 Task: Search one way flight ticket for 2 adults, 4 children and 1 infant on lap in business from Fresno: Fresno Yosemite International Airport to Rockford: Chicago Rockford International Airport(was Northwest Chicagoland Regional Airport At Rockford) on 5-1-2023. Choice of flights is Emirates. Number of bags: 2 carry on bags and 7 checked bags. Price is upto 83000. Outbound departure time preference is 9:15.
Action: Mouse moved to (200, 166)
Screenshot: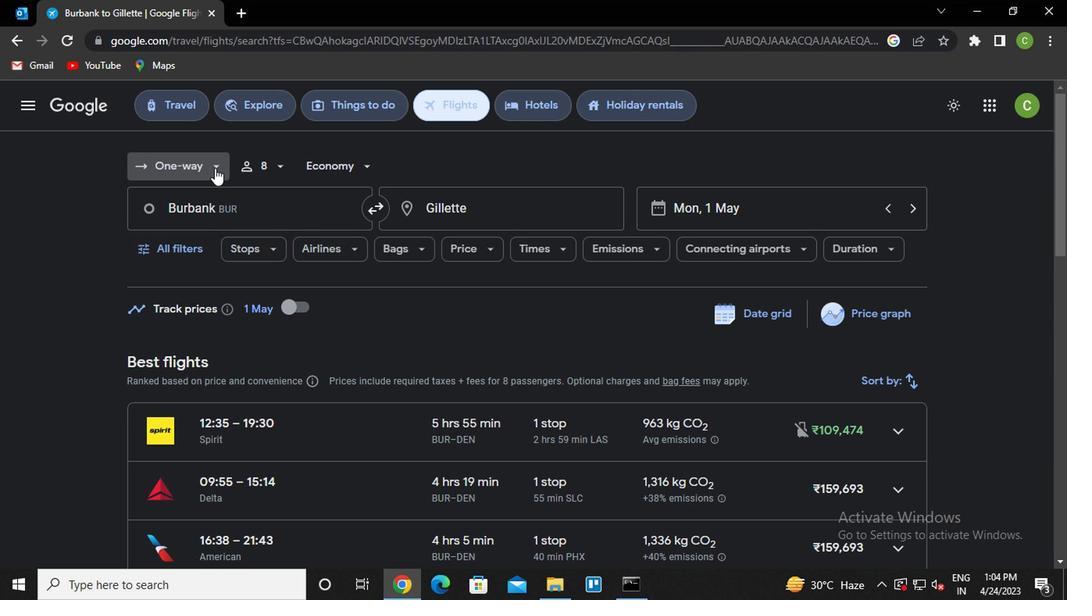 
Action: Mouse pressed left at (200, 166)
Screenshot: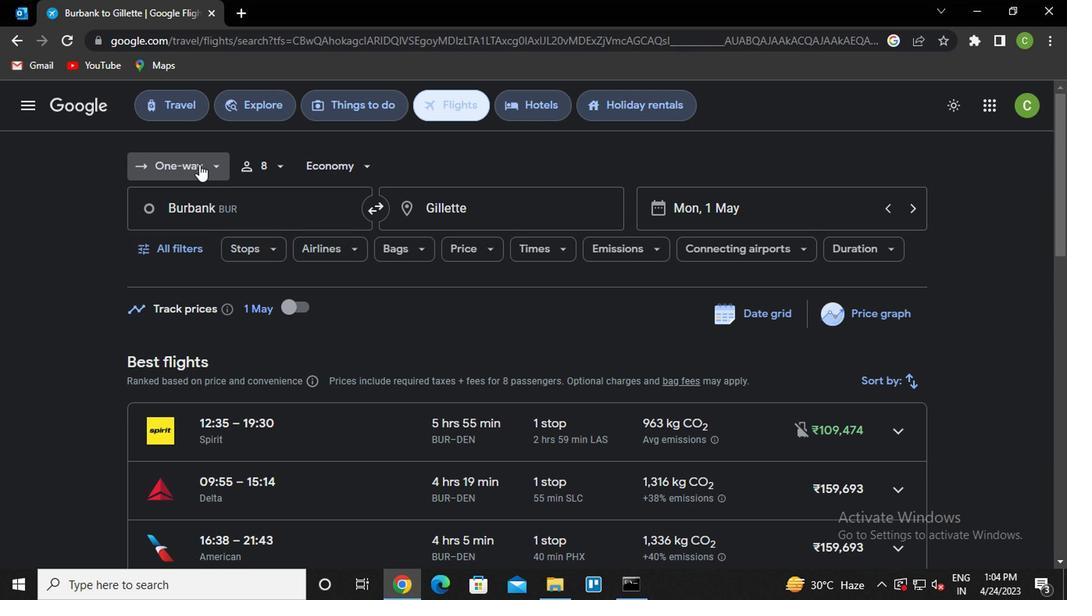 
Action: Mouse moved to (211, 231)
Screenshot: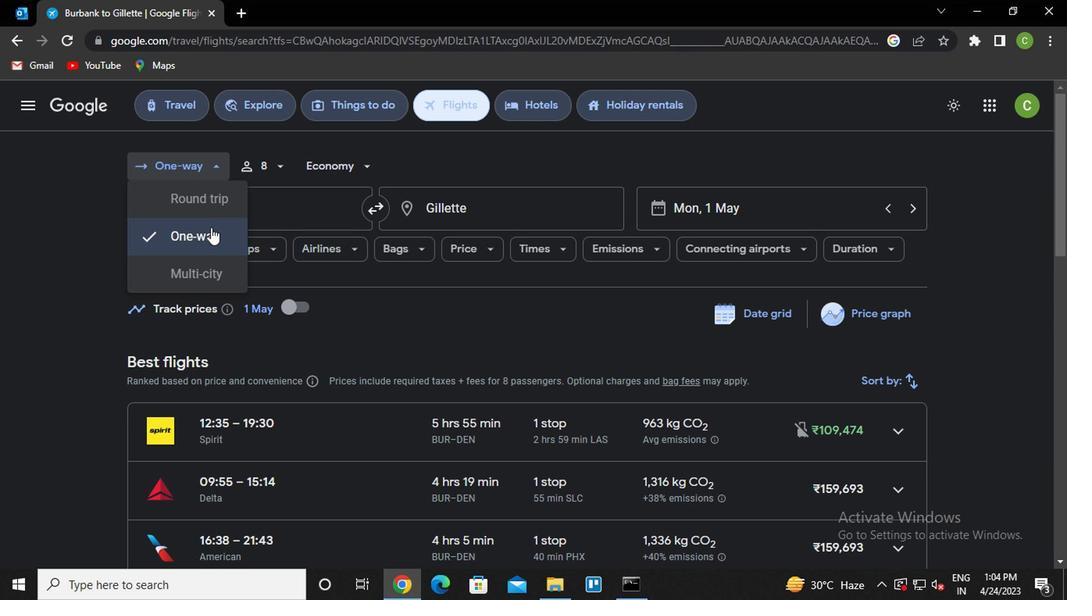 
Action: Mouse pressed left at (211, 231)
Screenshot: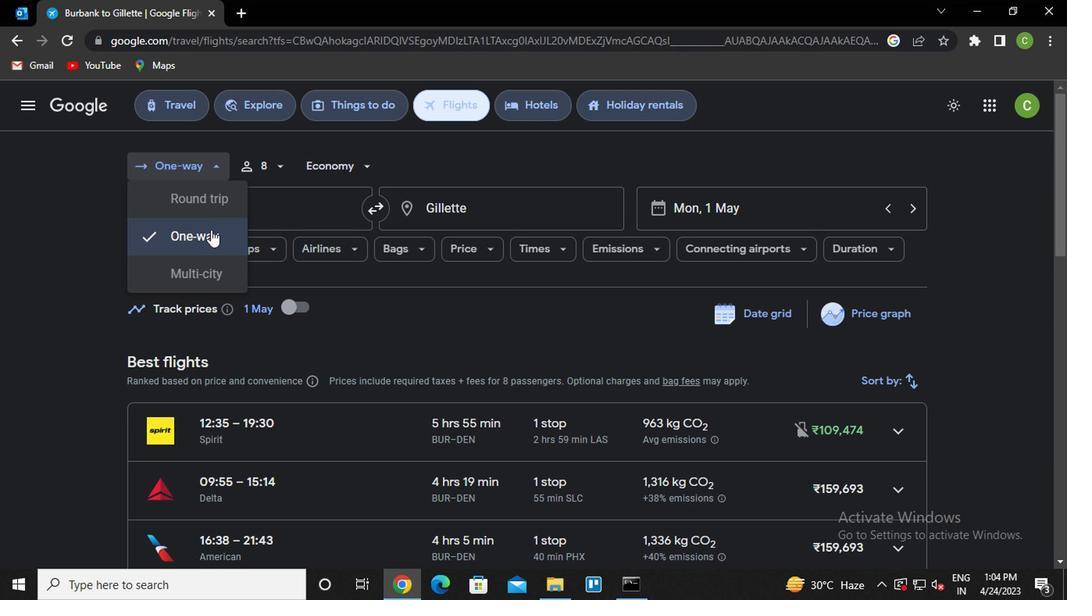 
Action: Mouse moved to (260, 178)
Screenshot: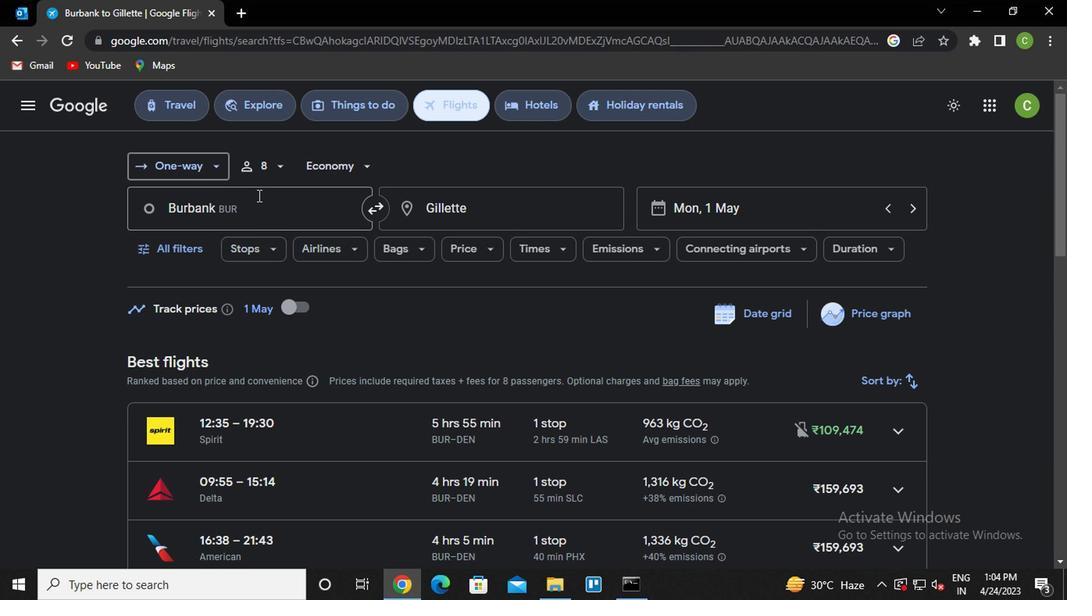 
Action: Mouse pressed left at (260, 178)
Screenshot: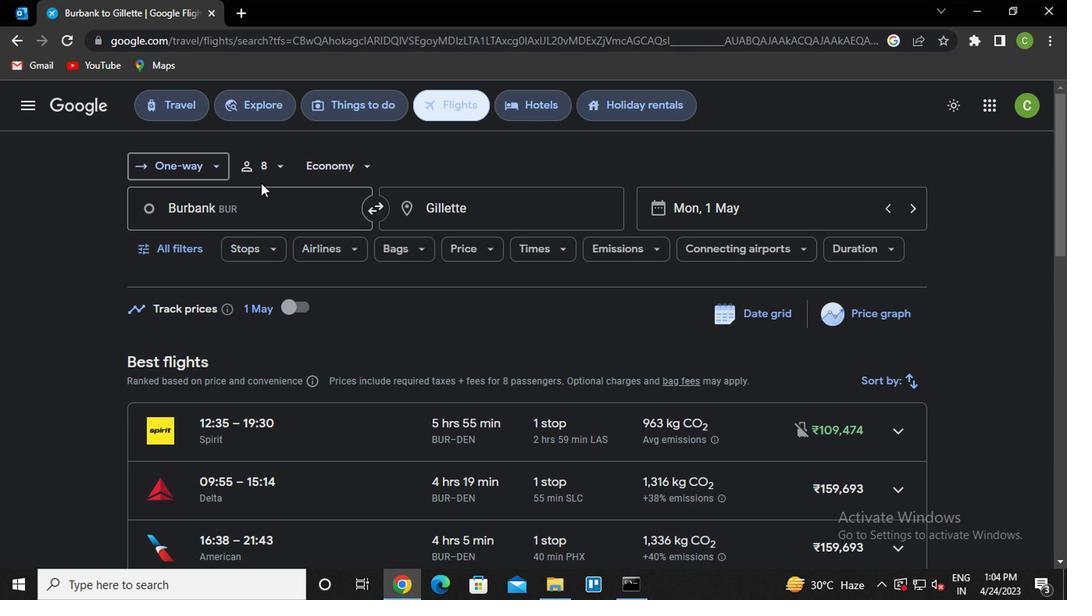 
Action: Mouse moved to (390, 213)
Screenshot: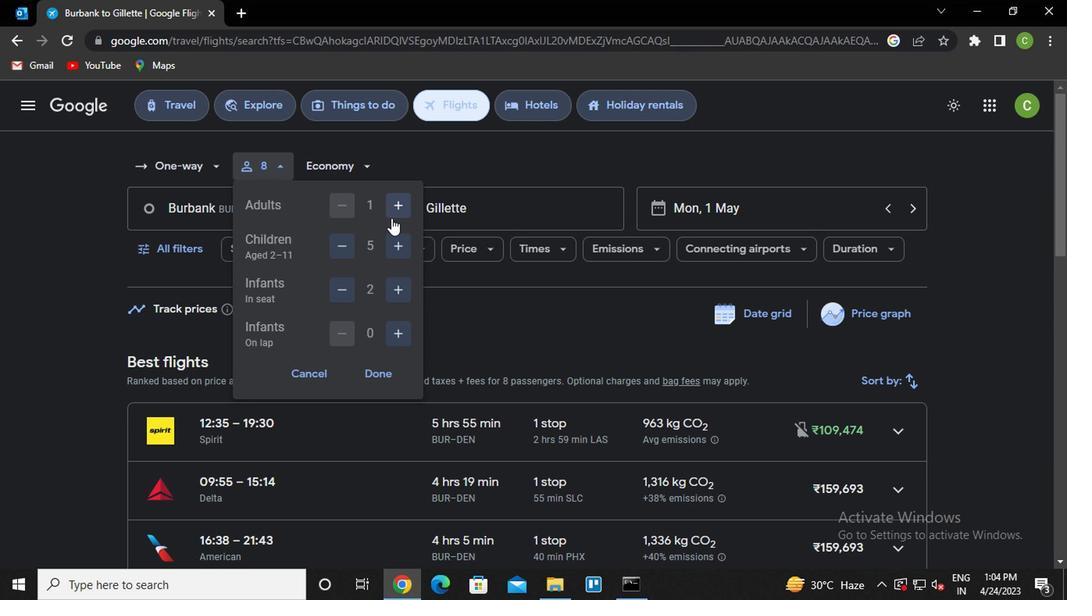 
Action: Mouse pressed left at (390, 213)
Screenshot: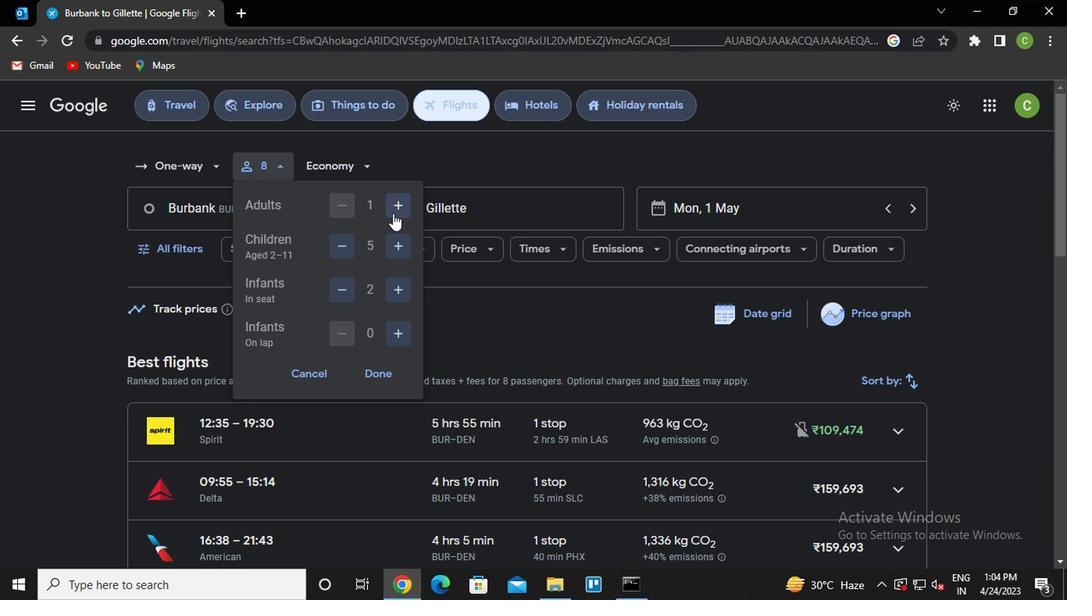 
Action: Mouse moved to (335, 245)
Screenshot: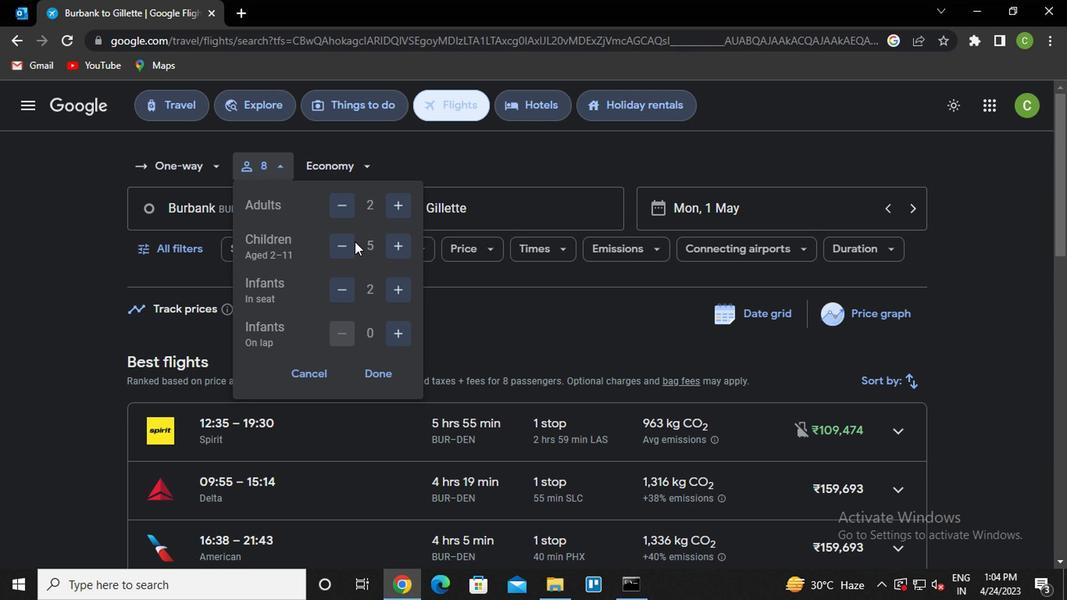 
Action: Mouse pressed left at (335, 245)
Screenshot: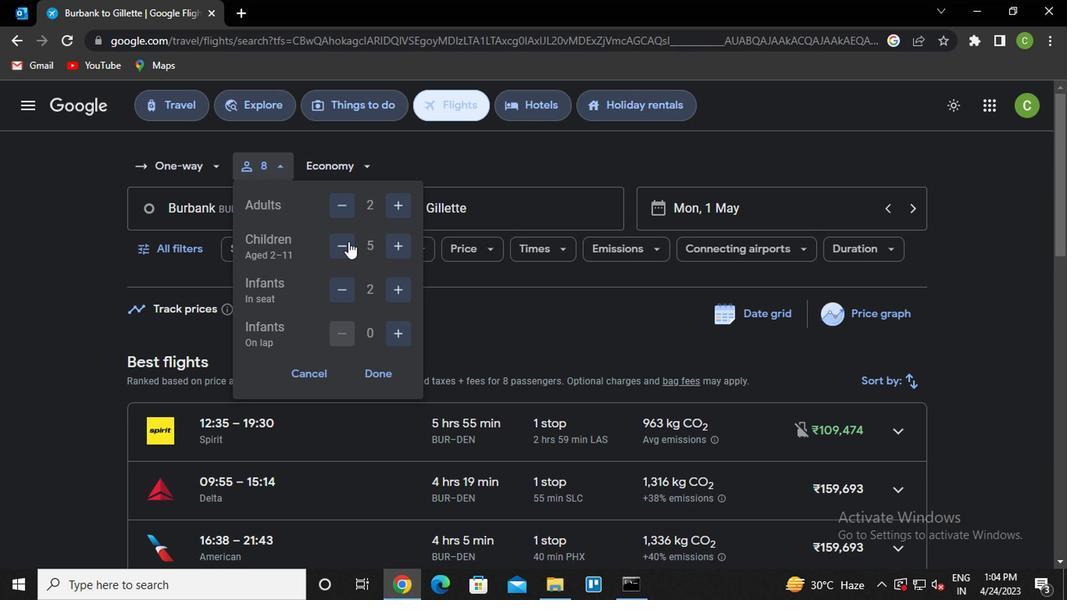 
Action: Mouse moved to (338, 283)
Screenshot: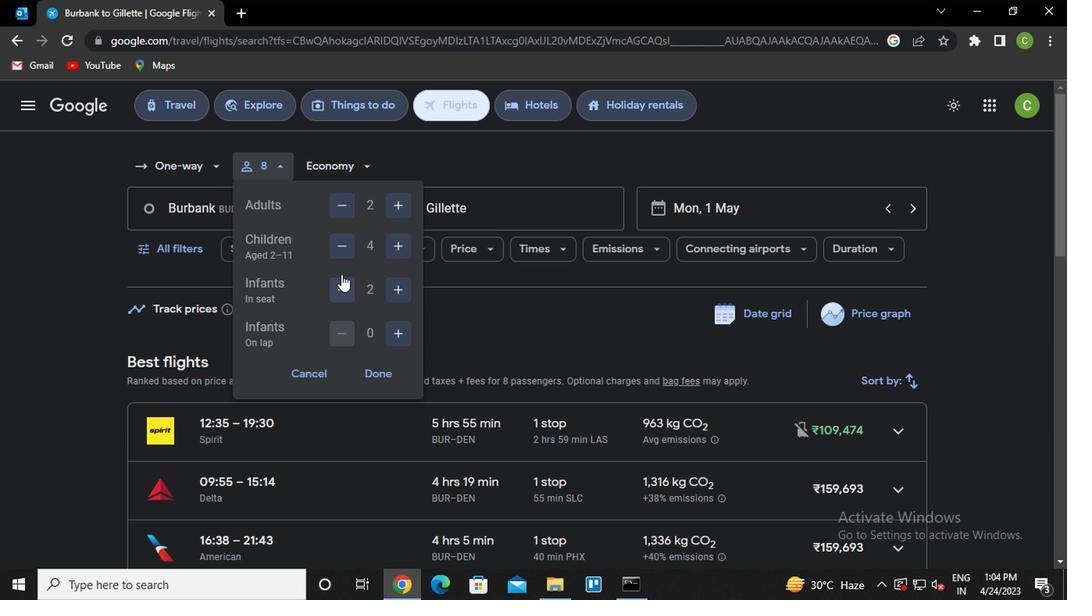 
Action: Mouse pressed left at (338, 283)
Screenshot: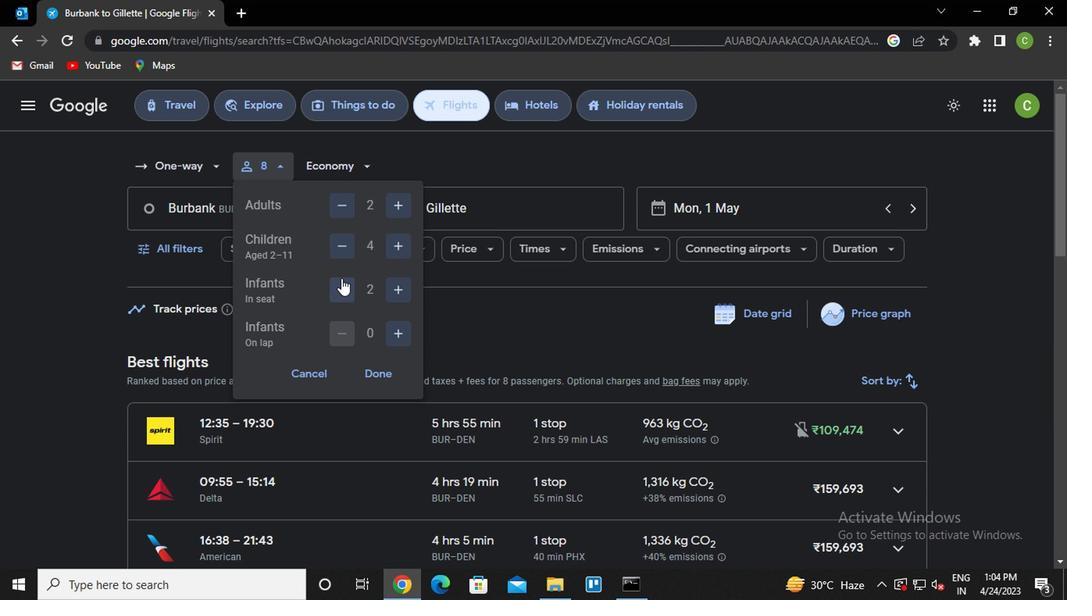 
Action: Mouse moved to (369, 369)
Screenshot: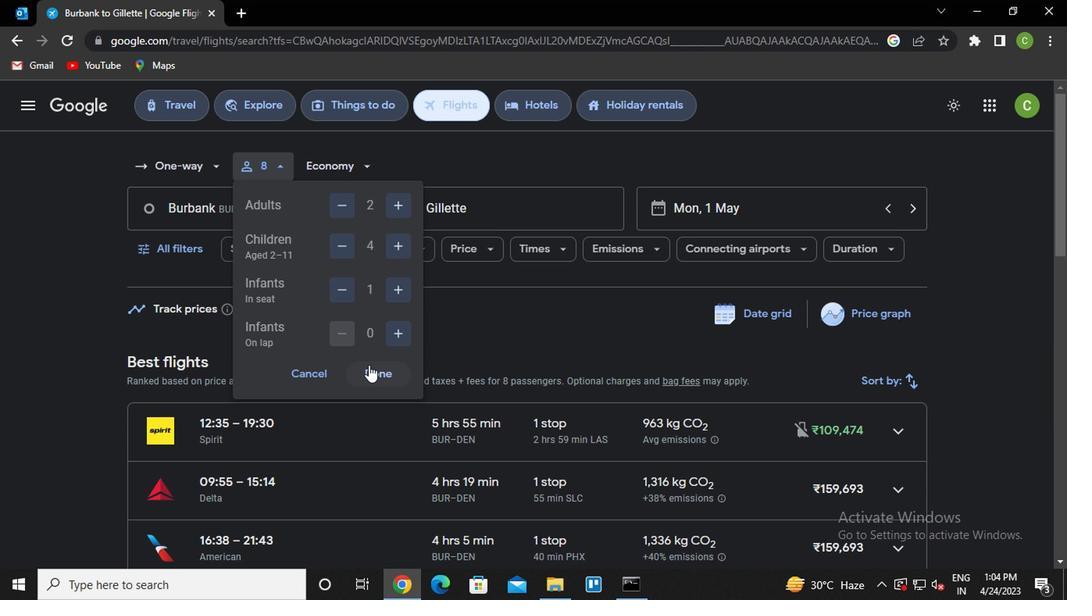 
Action: Mouse pressed left at (369, 369)
Screenshot: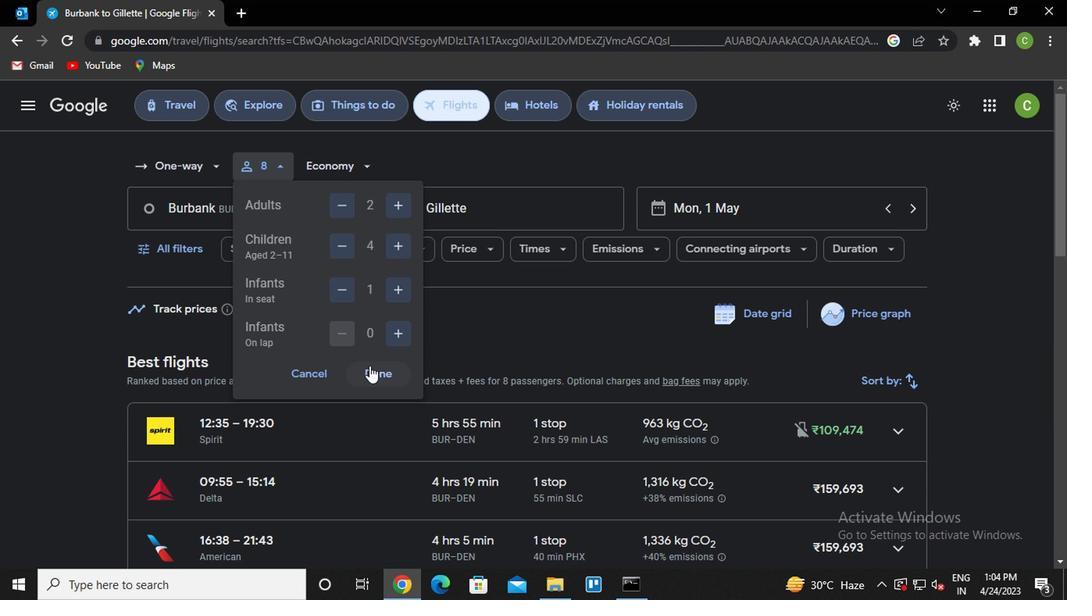 
Action: Mouse moved to (328, 168)
Screenshot: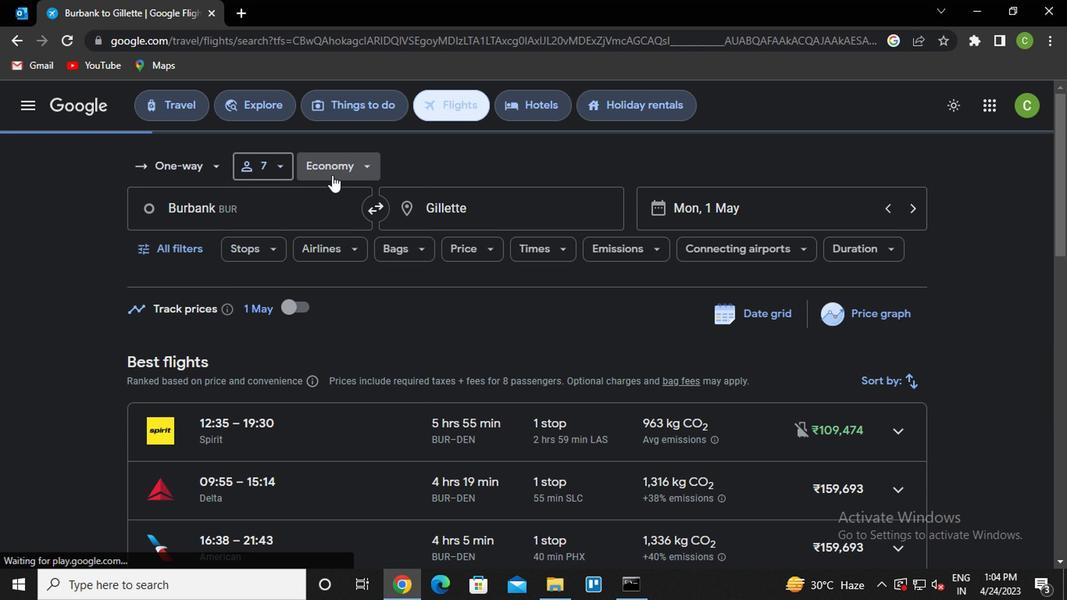 
Action: Mouse pressed left at (328, 168)
Screenshot: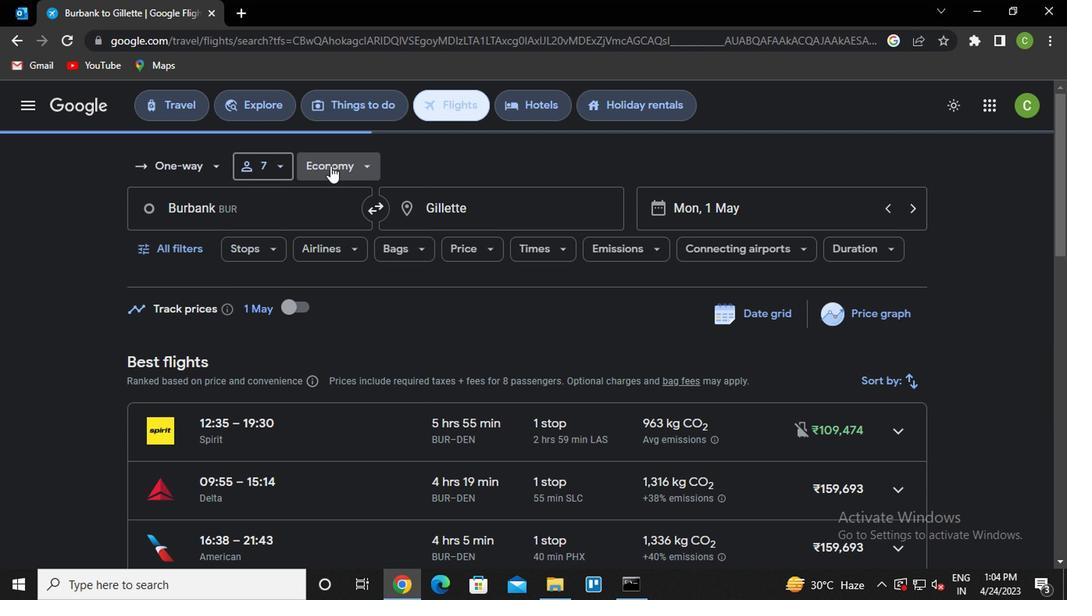 
Action: Mouse moved to (373, 261)
Screenshot: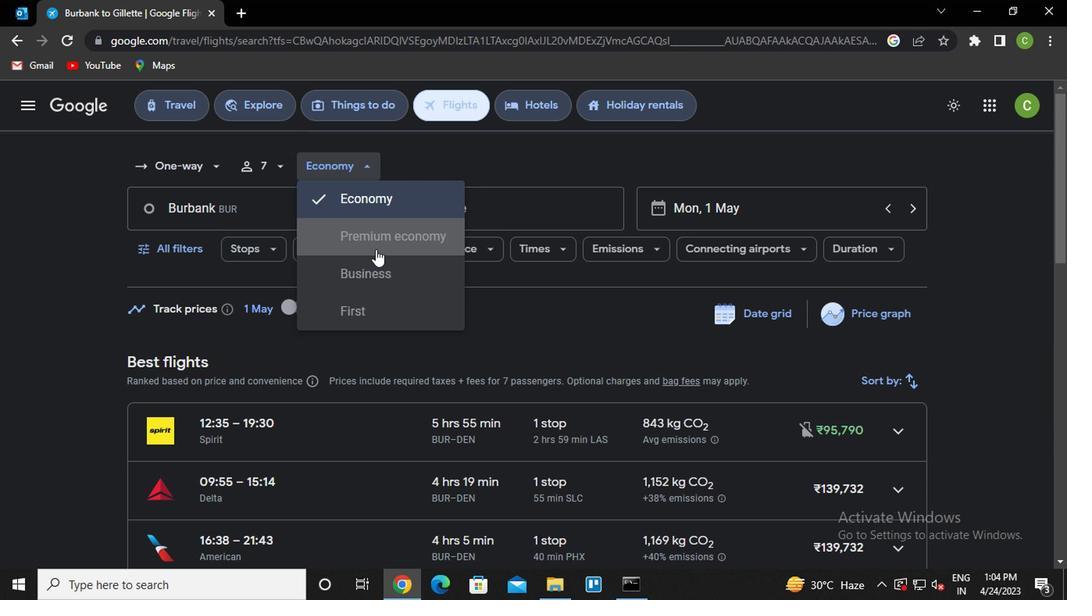 
Action: Mouse pressed left at (373, 261)
Screenshot: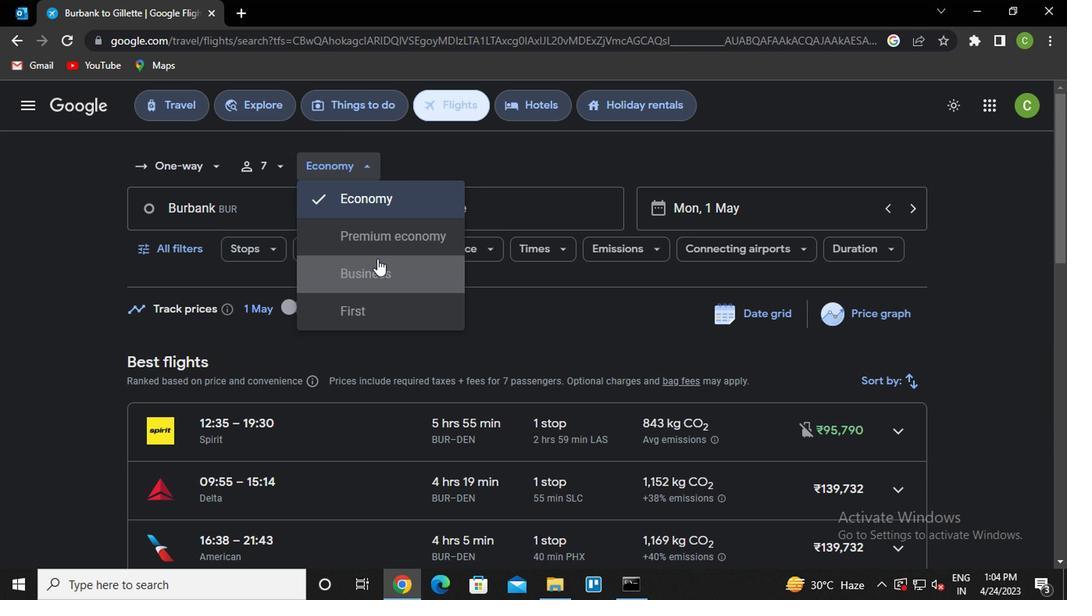 
Action: Mouse moved to (249, 214)
Screenshot: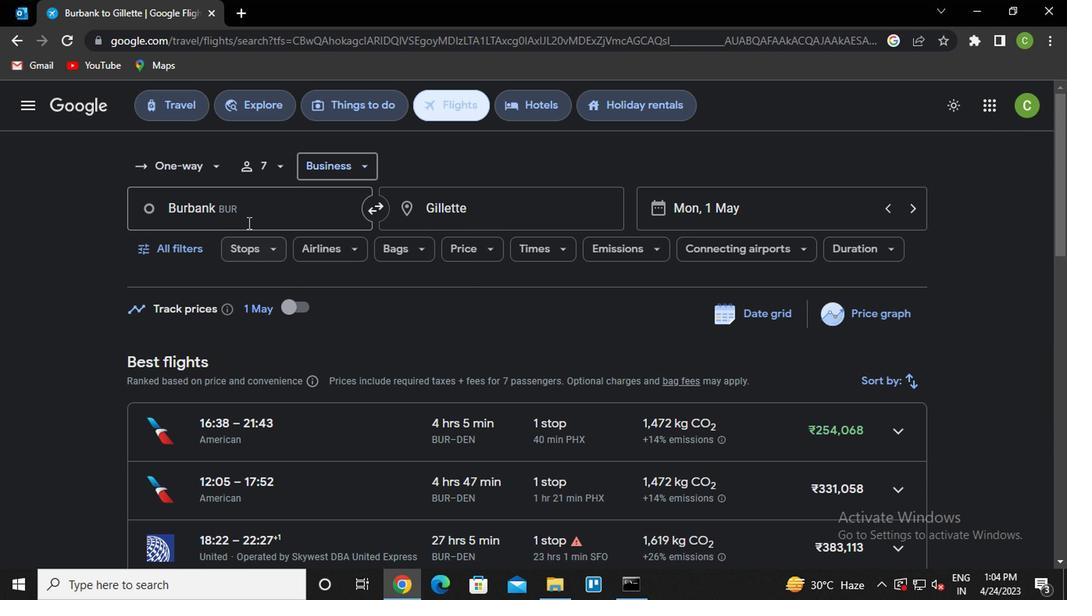 
Action: Mouse pressed left at (249, 214)
Screenshot: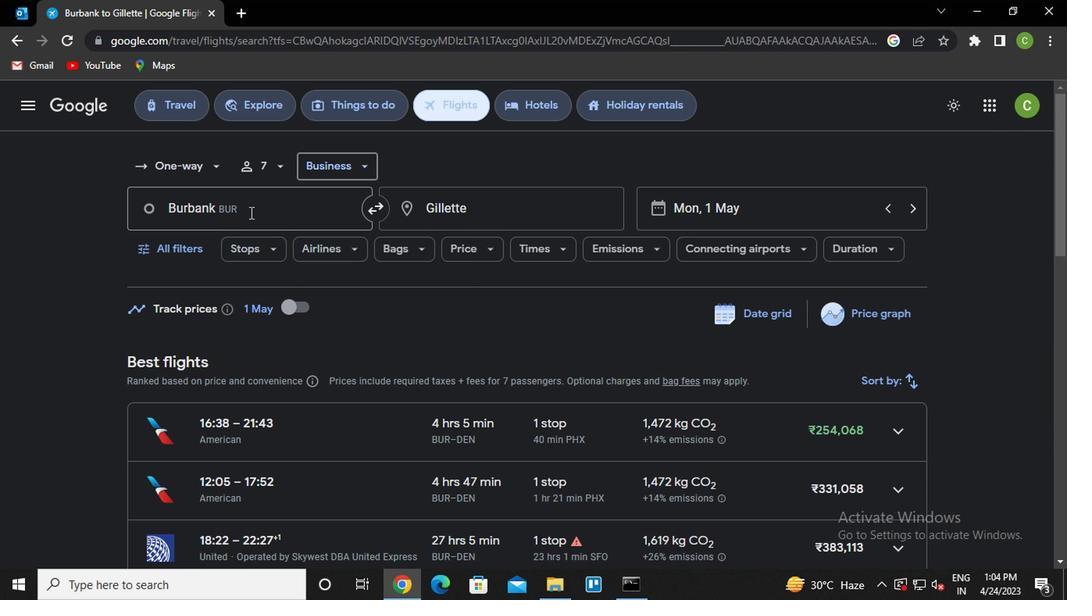 
Action: Key pressed f<Key.caps_lock>resno
Screenshot: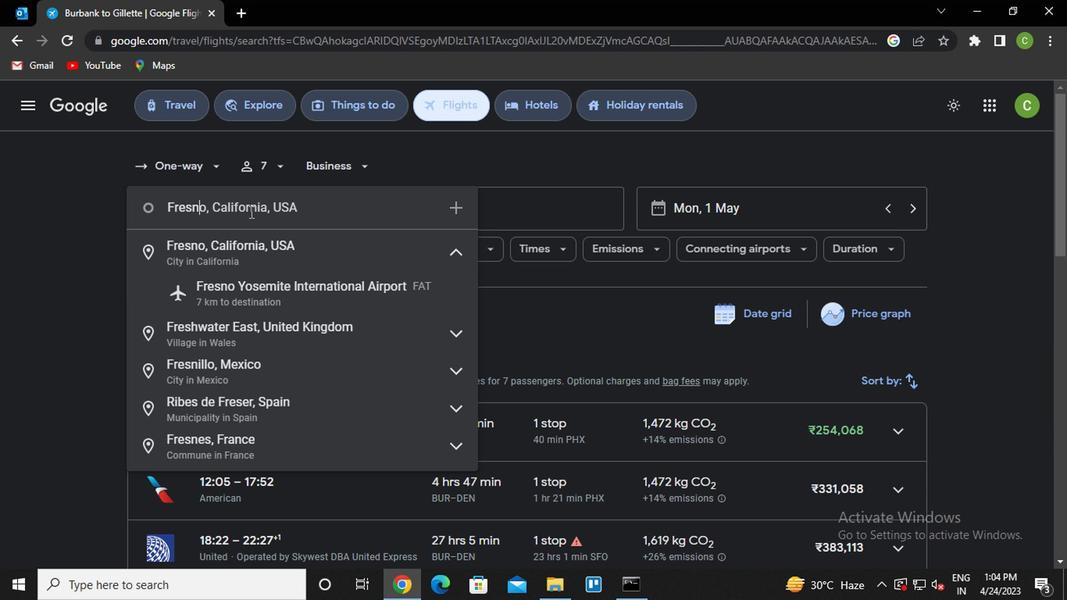 
Action: Mouse moved to (255, 302)
Screenshot: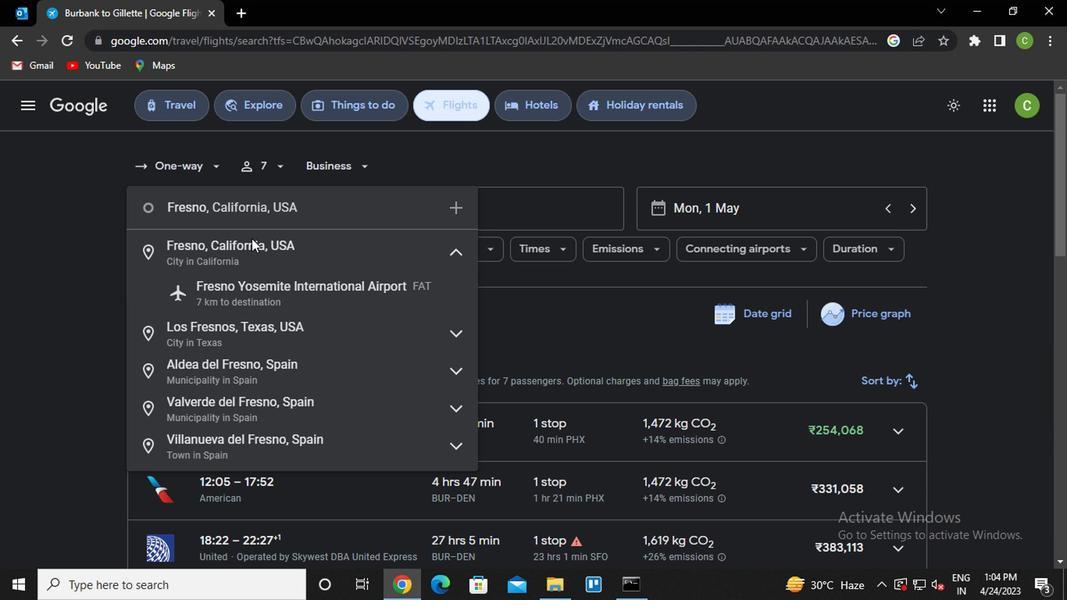
Action: Mouse pressed left at (255, 302)
Screenshot: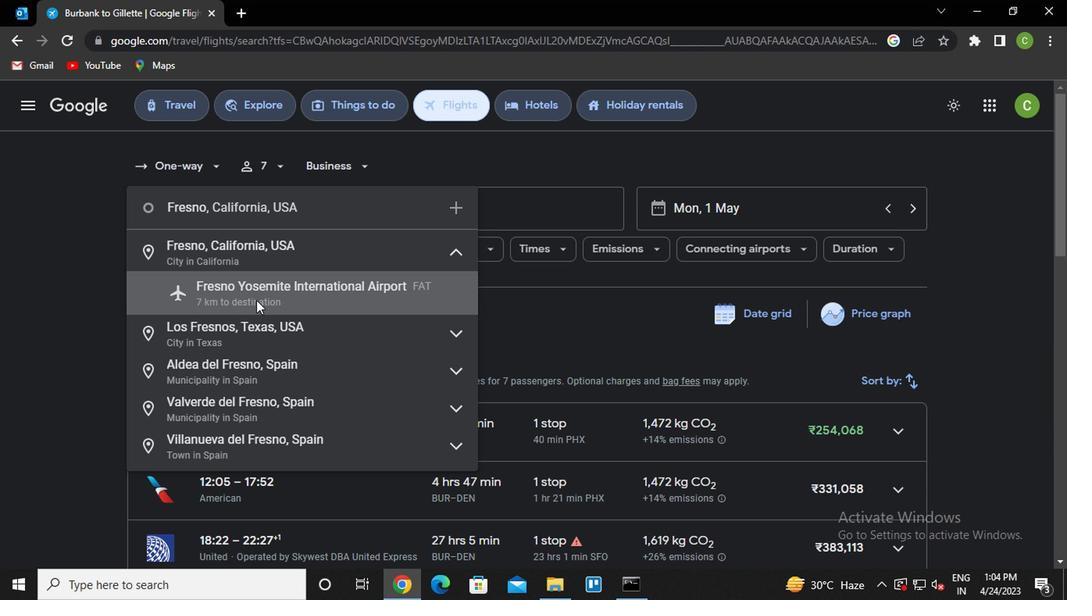 
Action: Mouse moved to (486, 200)
Screenshot: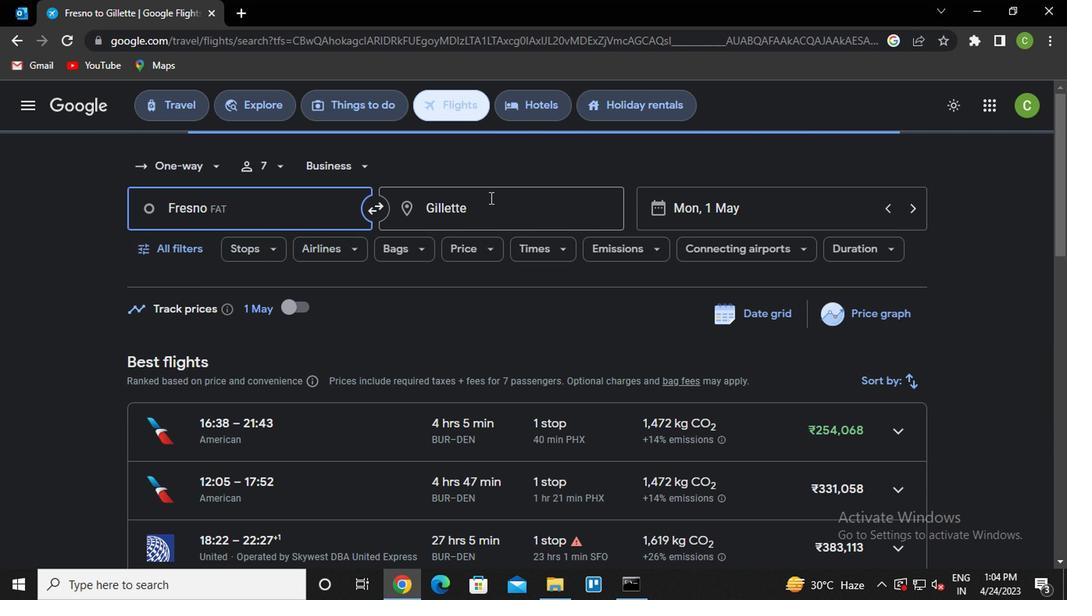 
Action: Mouse pressed left at (486, 200)
Screenshot: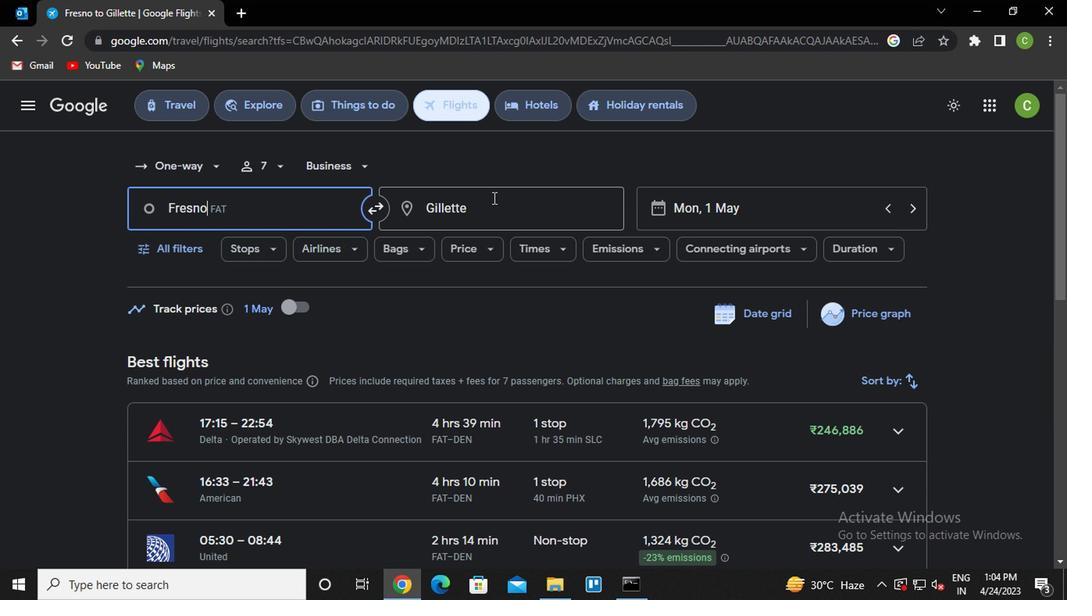 
Action: Key pressed <Key.caps_lock>r<Key.caps_lock>ockford
Screenshot: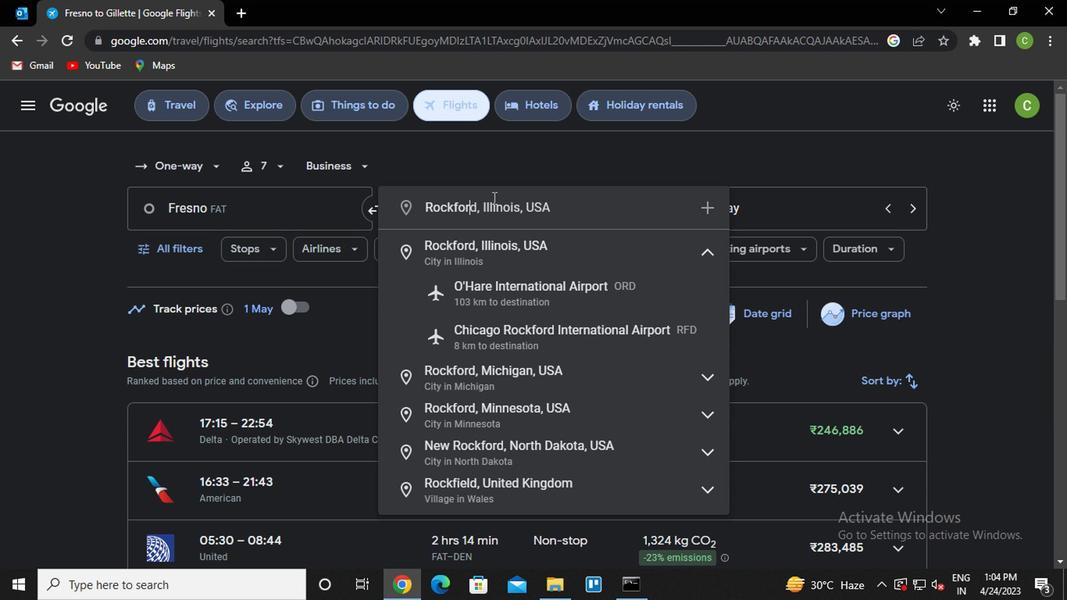 
Action: Mouse moved to (518, 330)
Screenshot: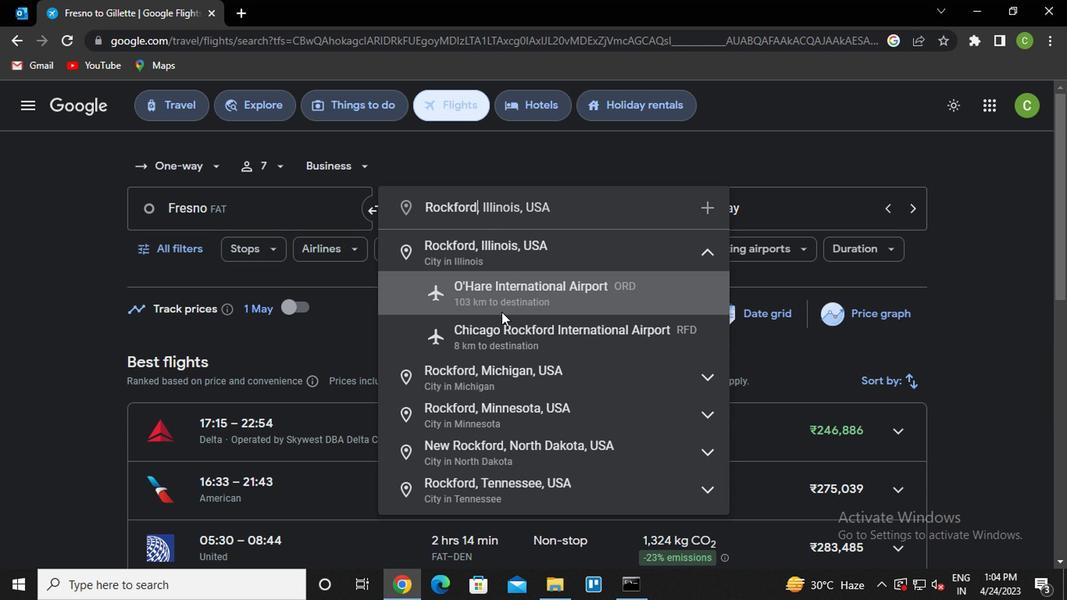 
Action: Mouse pressed left at (518, 330)
Screenshot: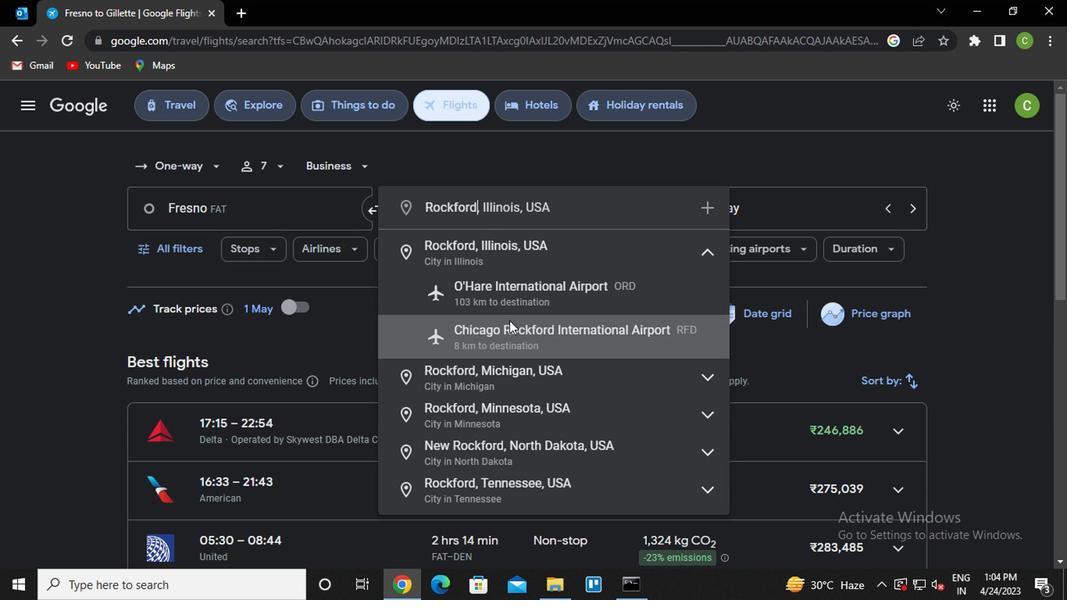 
Action: Mouse moved to (747, 200)
Screenshot: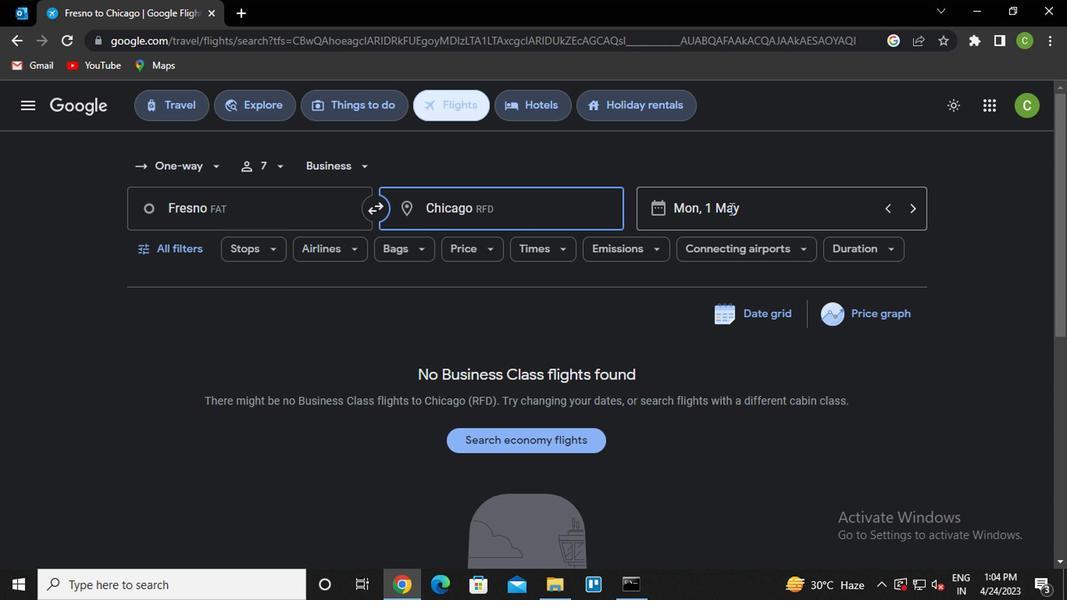 
Action: Mouse pressed left at (747, 200)
Screenshot: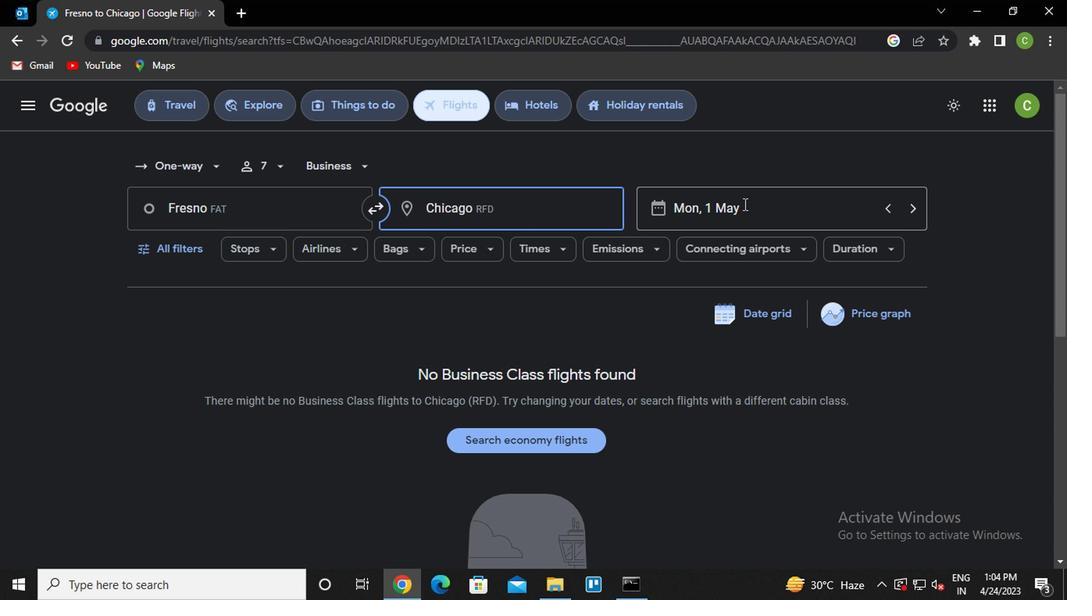 
Action: Mouse moved to (701, 274)
Screenshot: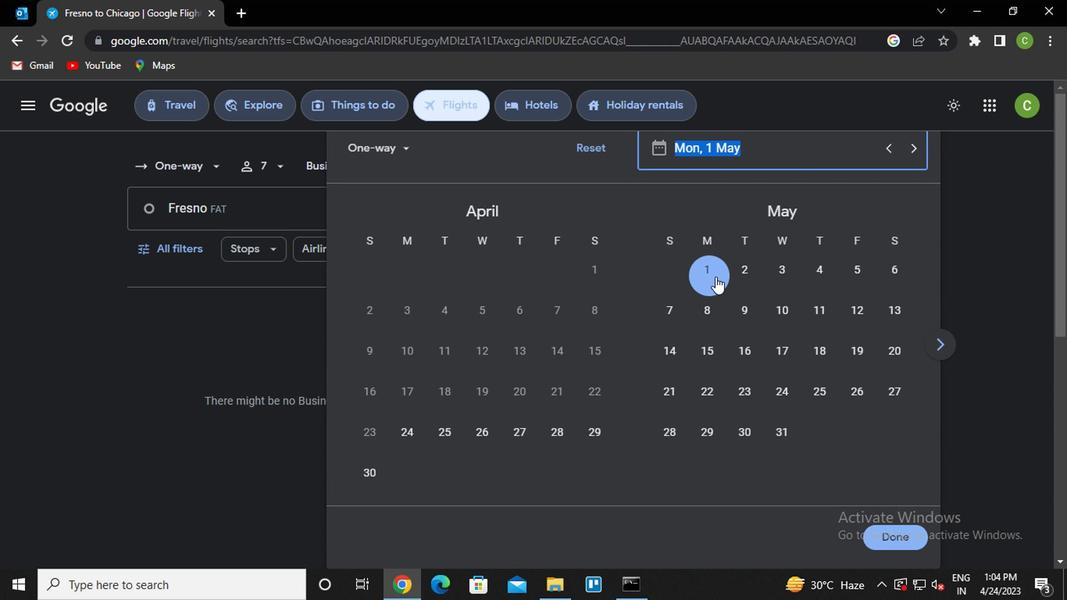 
Action: Mouse pressed left at (701, 274)
Screenshot: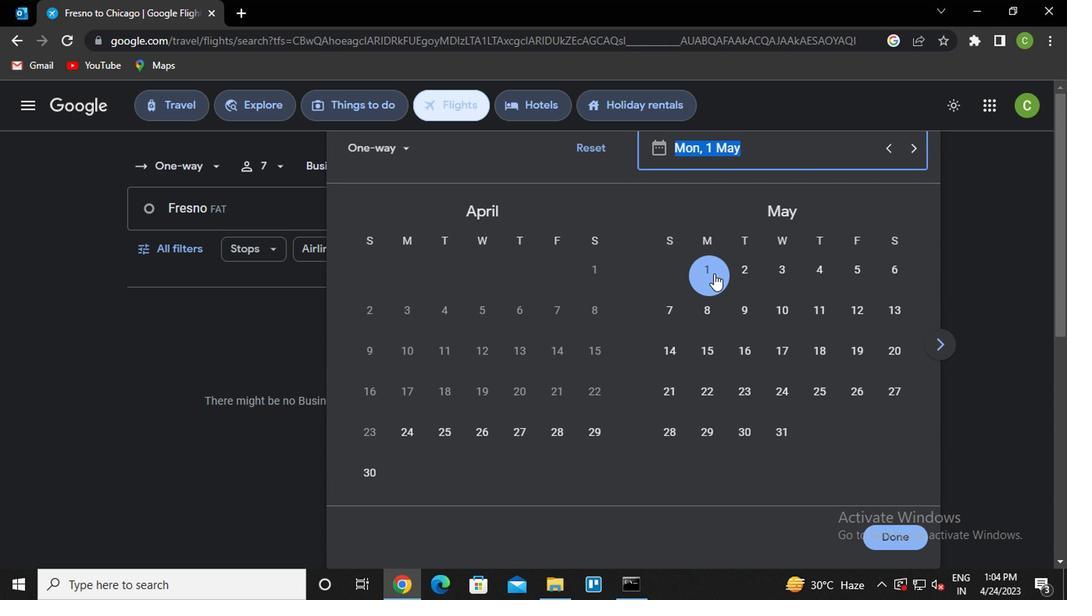 
Action: Mouse moved to (873, 531)
Screenshot: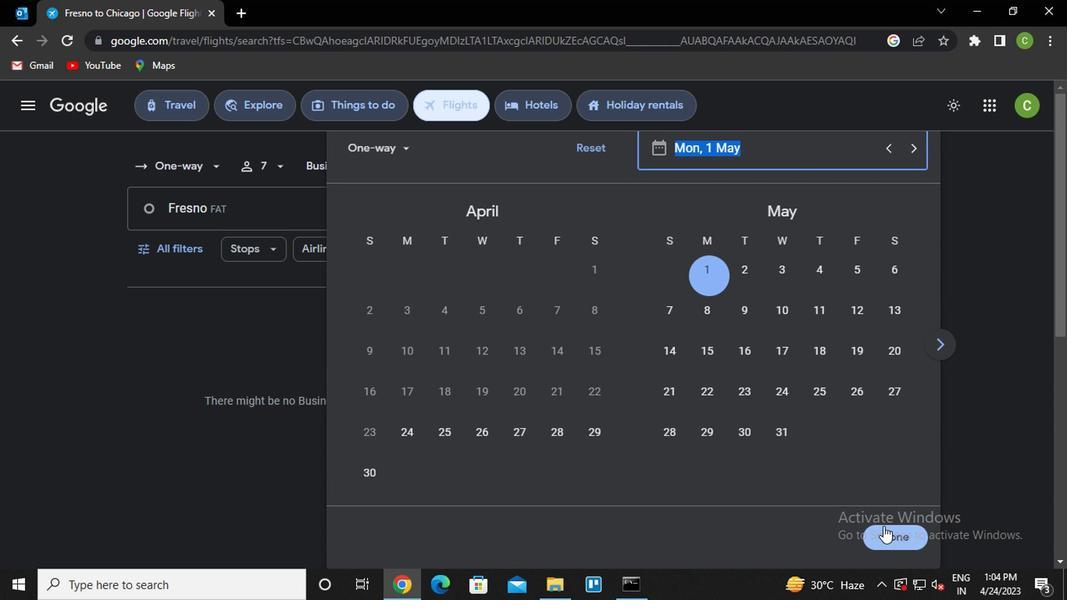 
Action: Mouse pressed left at (873, 531)
Screenshot: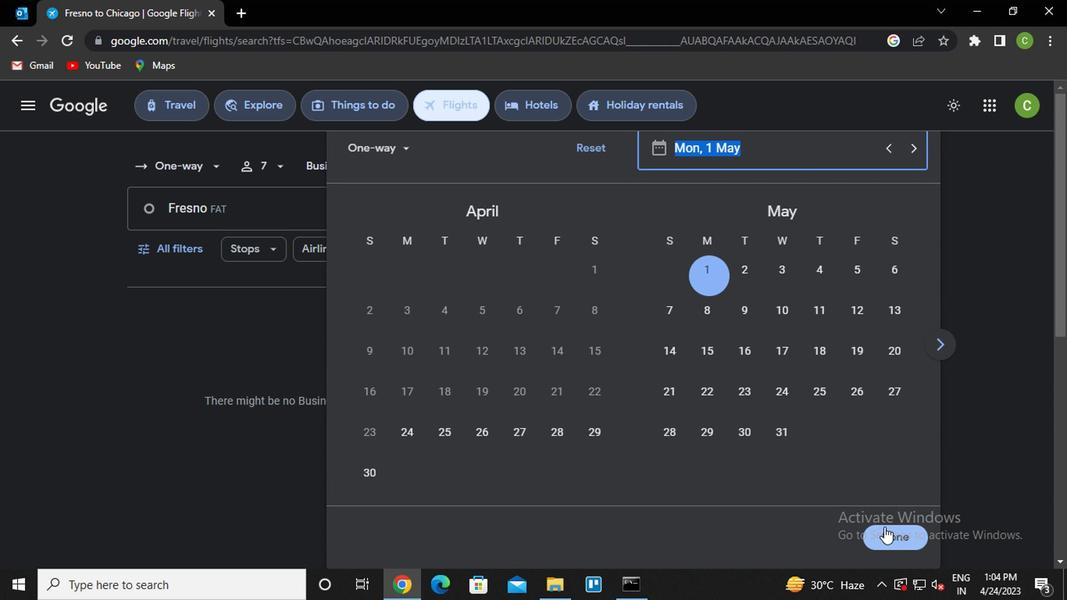 
Action: Mouse moved to (189, 249)
Screenshot: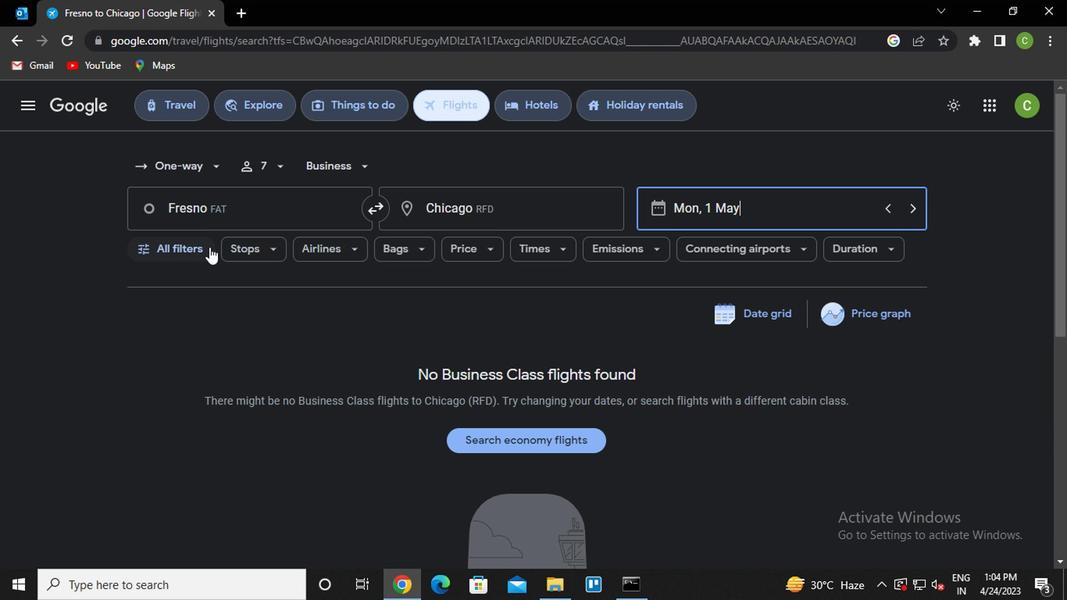 
Action: Mouse pressed left at (189, 249)
Screenshot: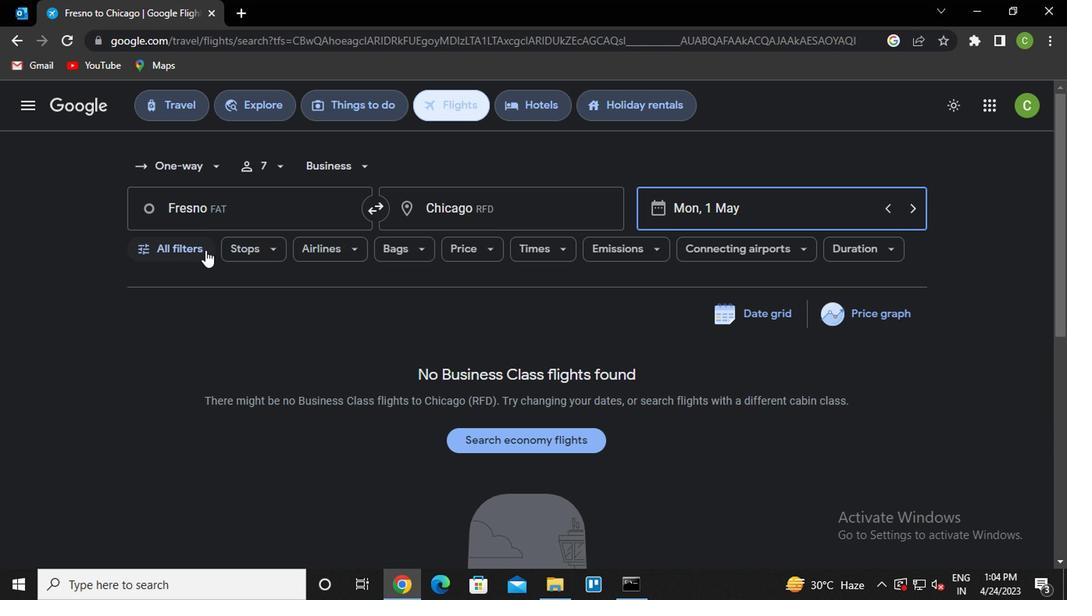 
Action: Mouse moved to (279, 364)
Screenshot: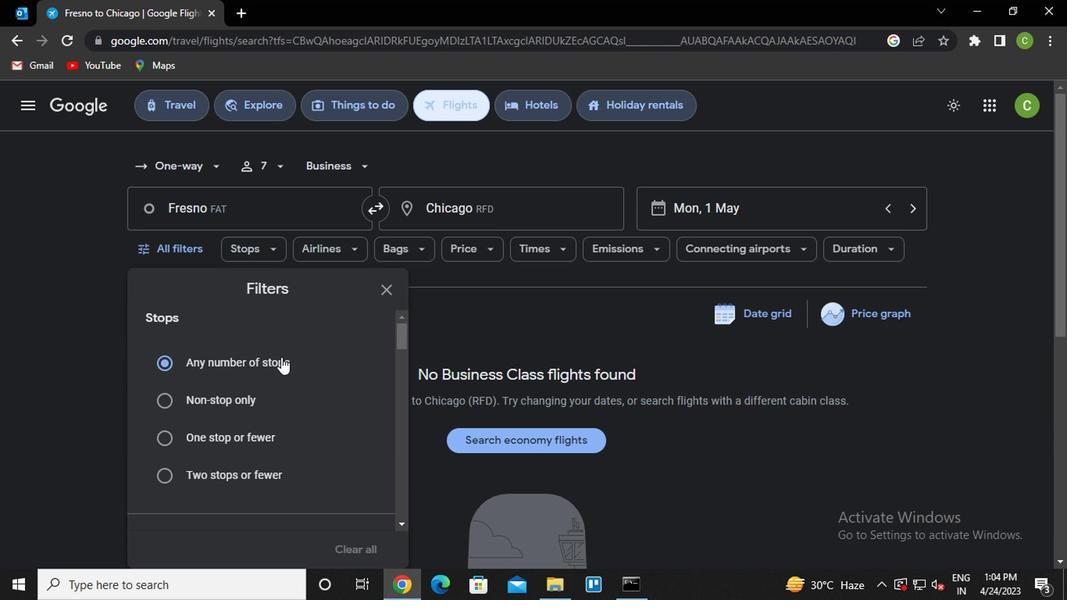 
Action: Mouse scrolled (279, 363) with delta (0, 0)
Screenshot: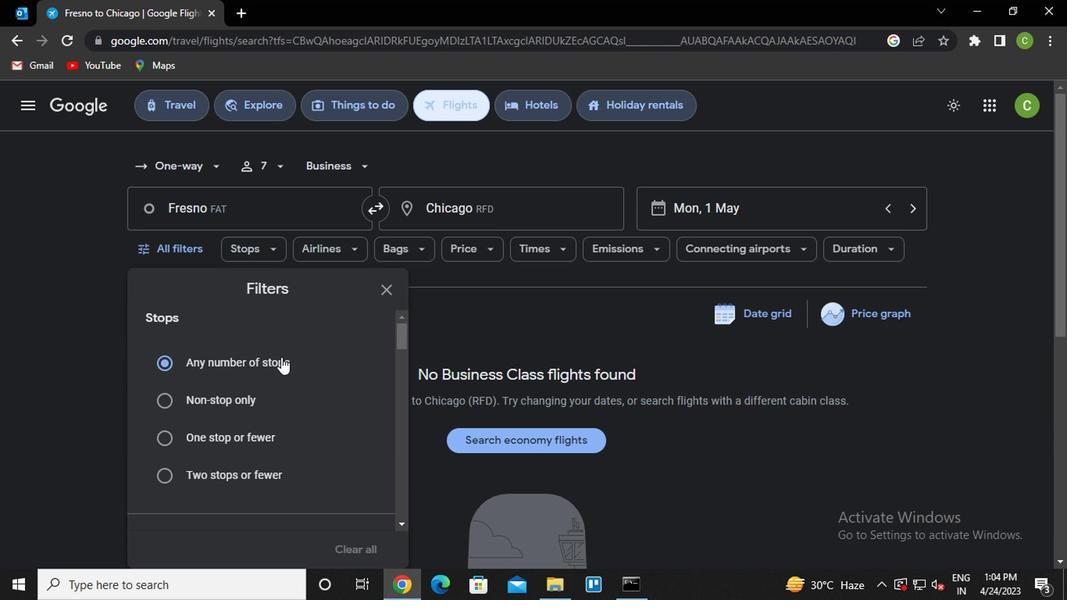 
Action: Mouse moved to (281, 371)
Screenshot: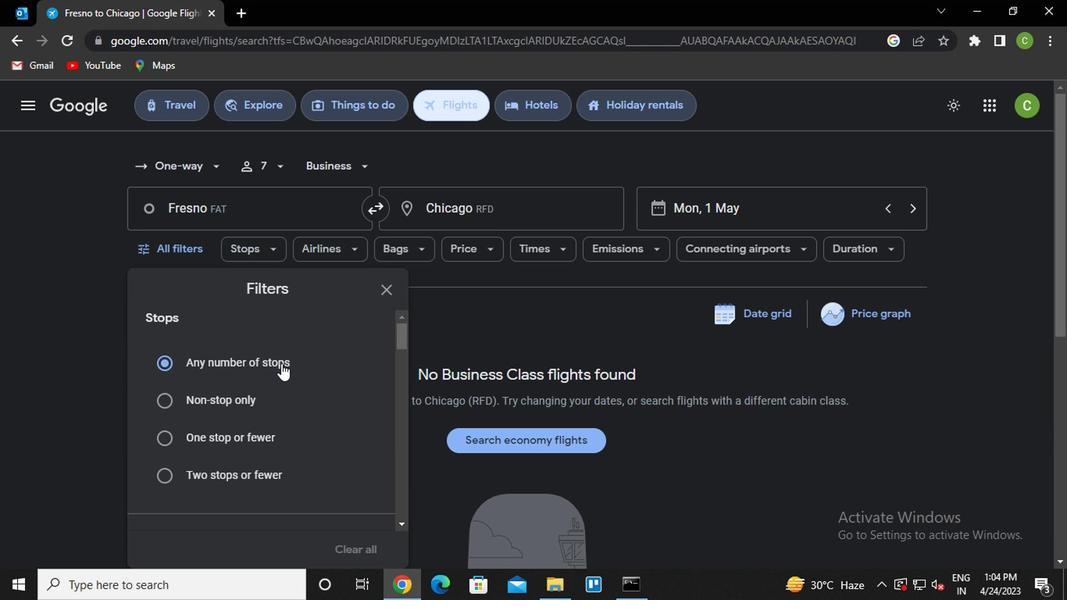 
Action: Mouse scrolled (281, 370) with delta (0, -1)
Screenshot: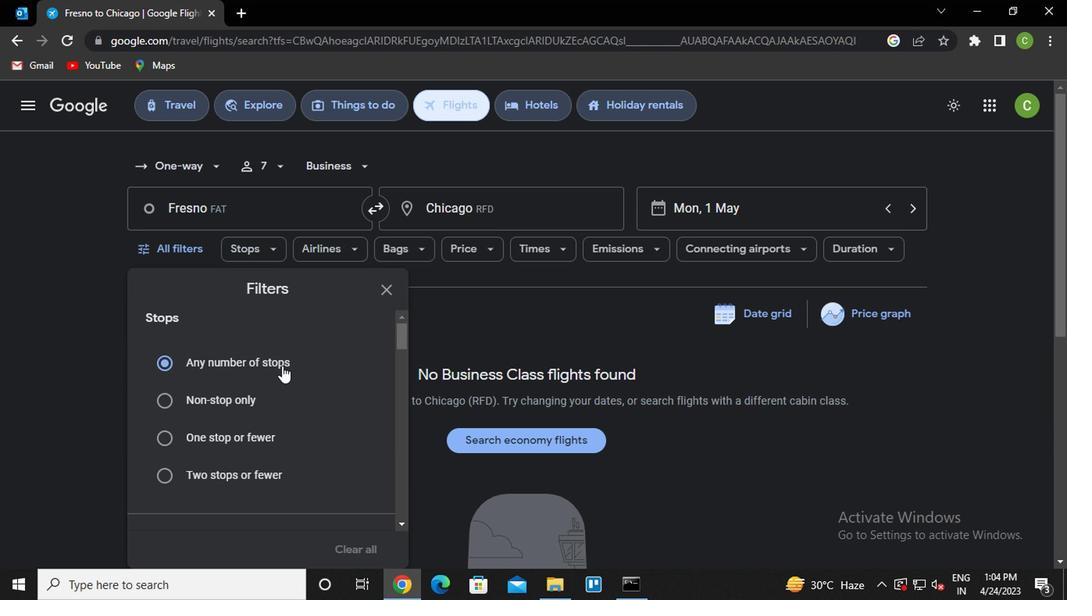 
Action: Mouse scrolled (281, 370) with delta (0, -1)
Screenshot: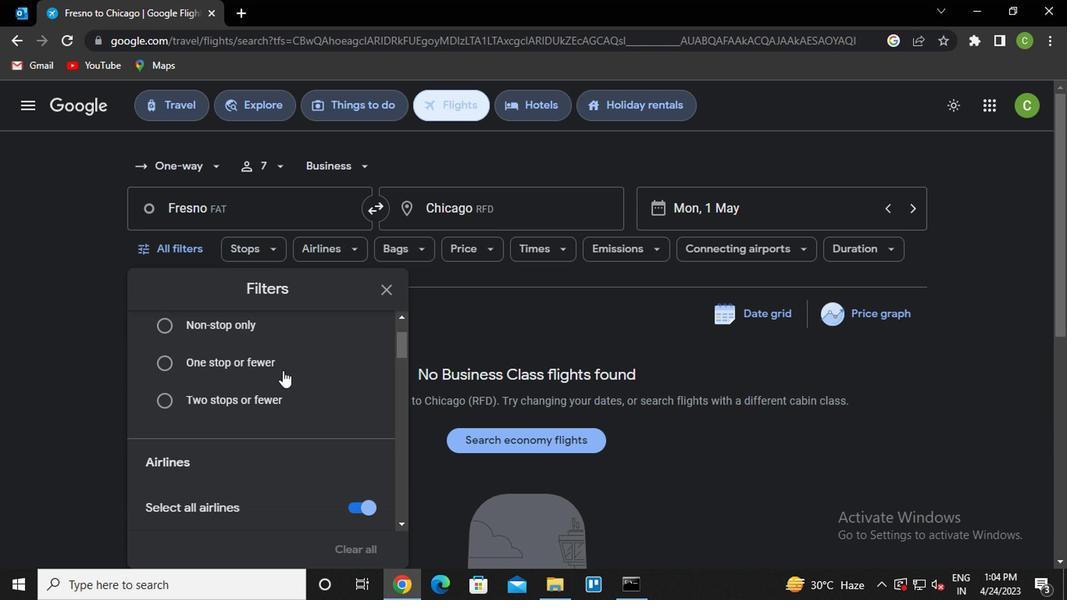 
Action: Mouse scrolled (281, 370) with delta (0, -1)
Screenshot: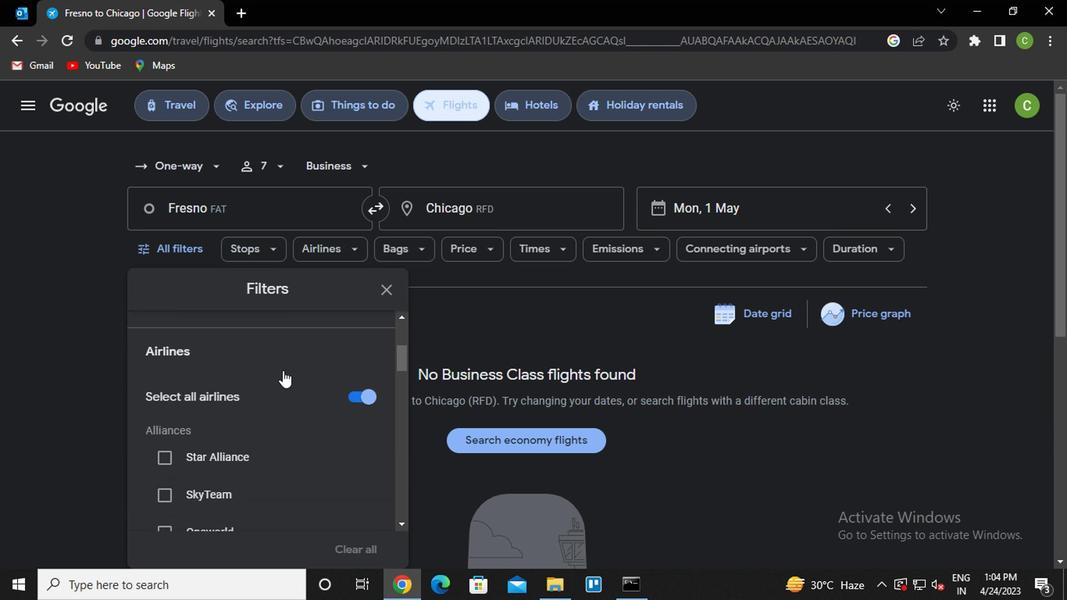 
Action: Mouse scrolled (281, 370) with delta (0, -1)
Screenshot: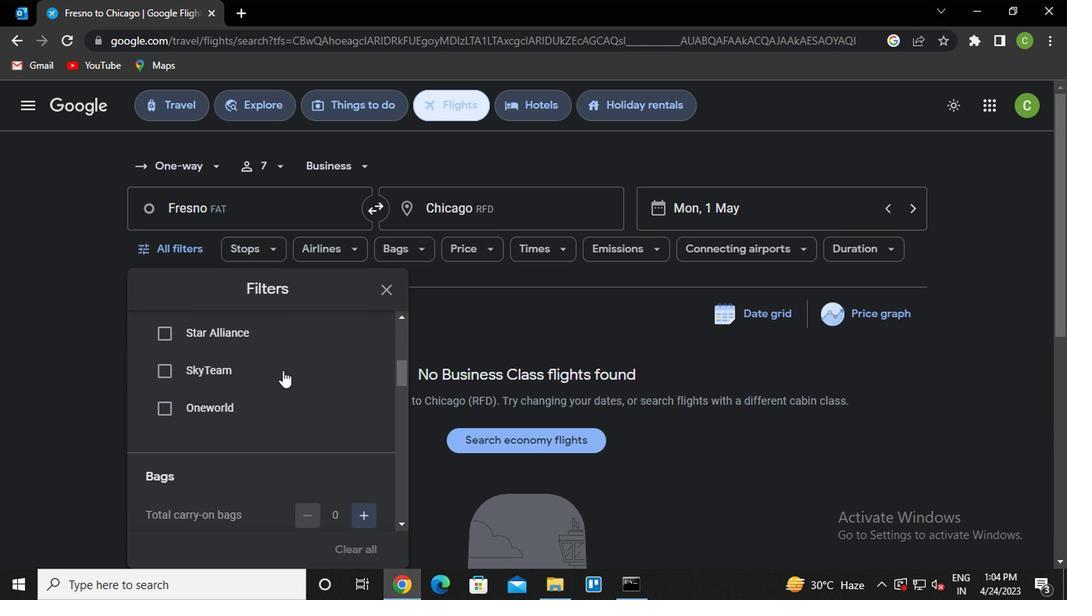 
Action: Mouse scrolled (281, 370) with delta (0, -1)
Screenshot: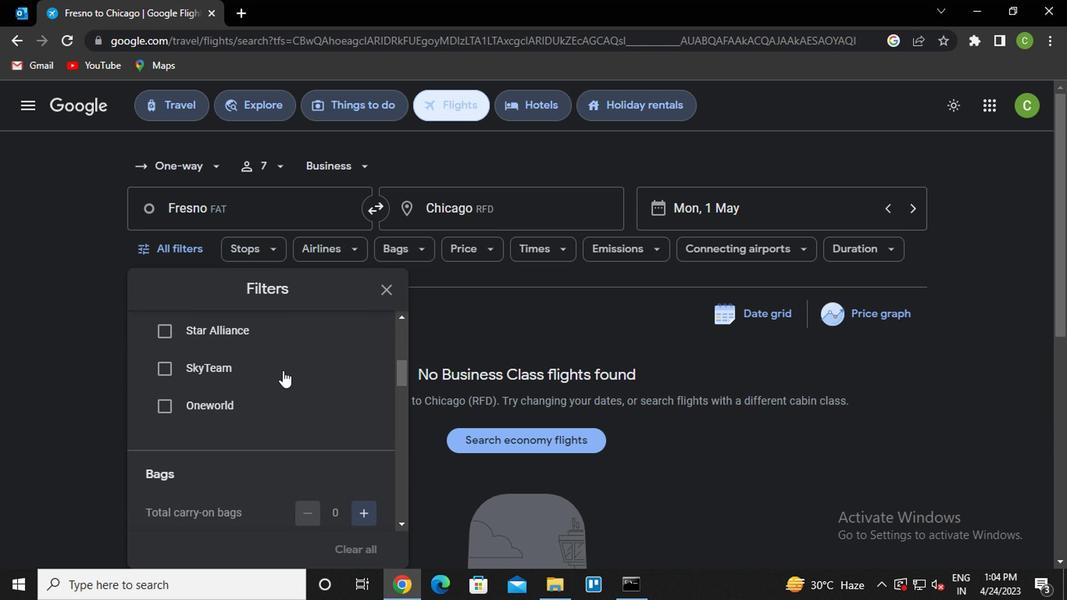 
Action: Mouse scrolled (281, 370) with delta (0, -1)
Screenshot: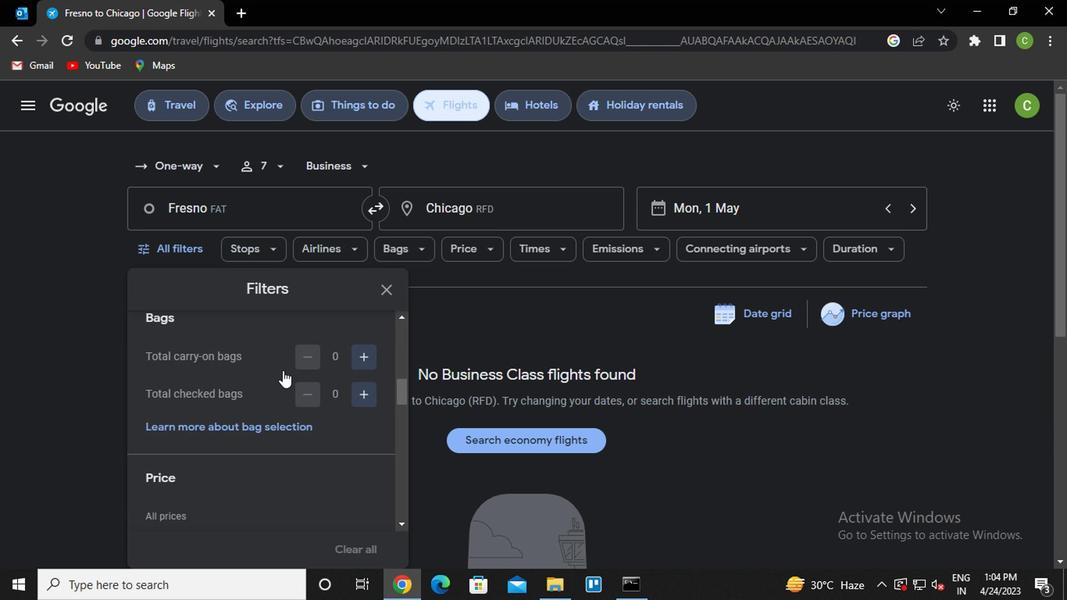 
Action: Mouse scrolled (281, 370) with delta (0, -1)
Screenshot: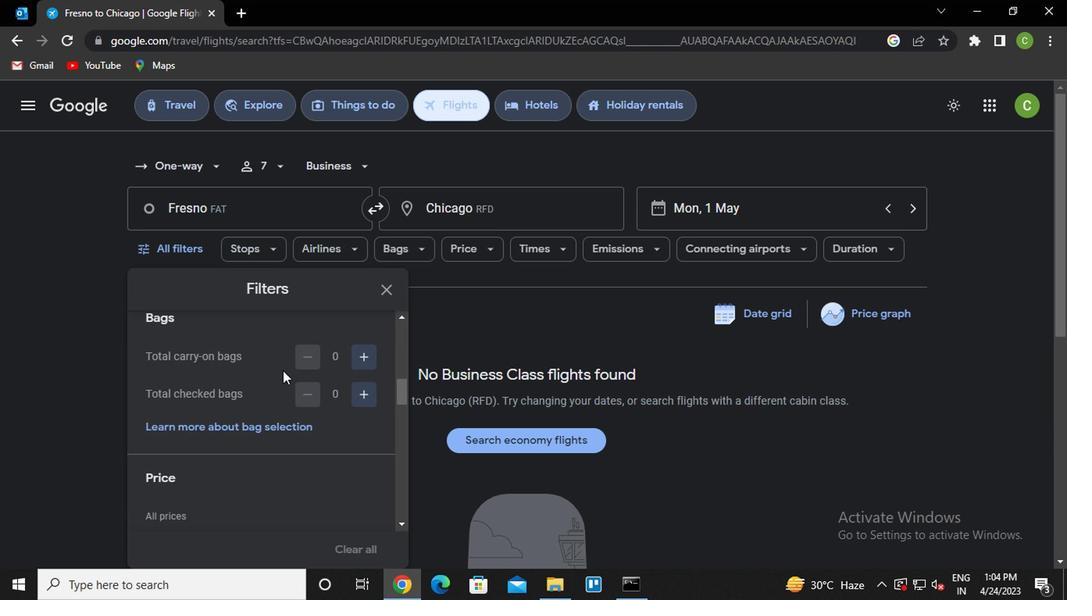 
Action: Mouse scrolled (281, 370) with delta (0, -1)
Screenshot: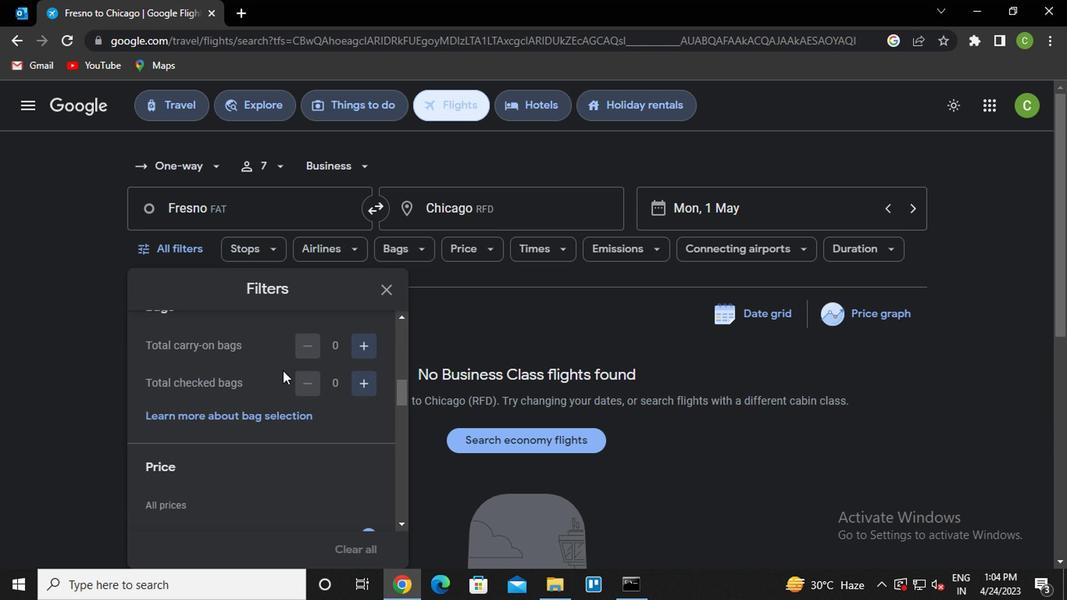 
Action: Mouse scrolled (281, 370) with delta (0, -1)
Screenshot: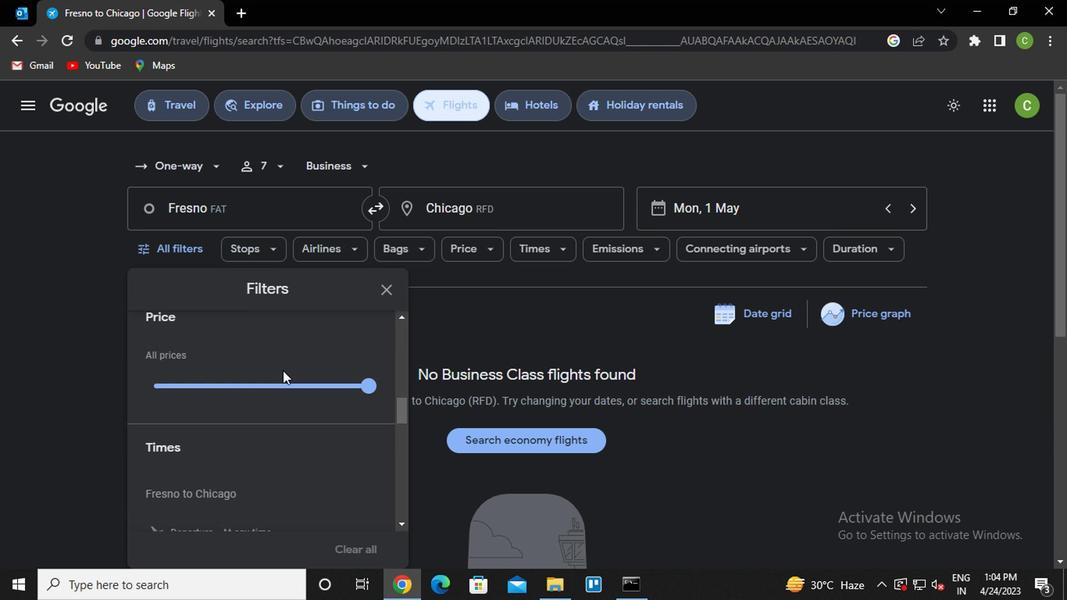 
Action: Mouse scrolled (281, 372) with delta (0, 0)
Screenshot: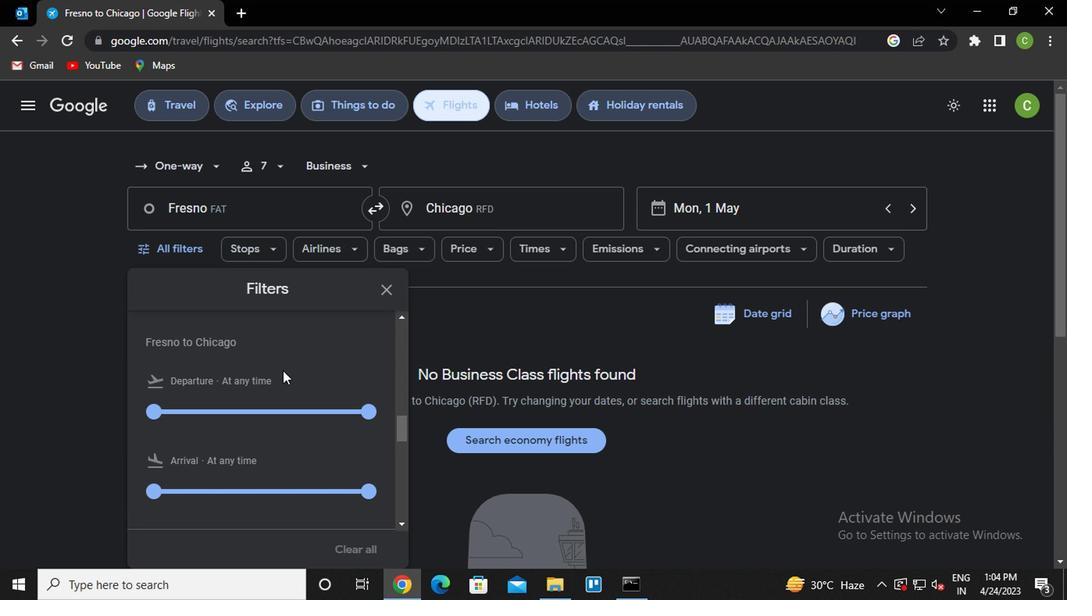 
Action: Mouse scrolled (281, 372) with delta (0, 0)
Screenshot: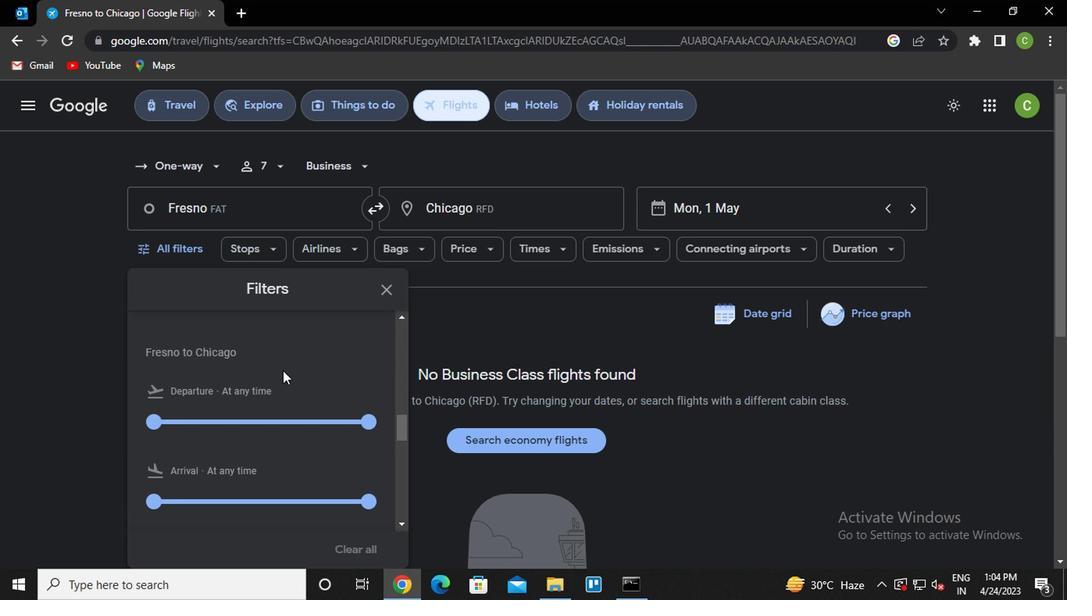 
Action: Mouse scrolled (281, 372) with delta (0, 0)
Screenshot: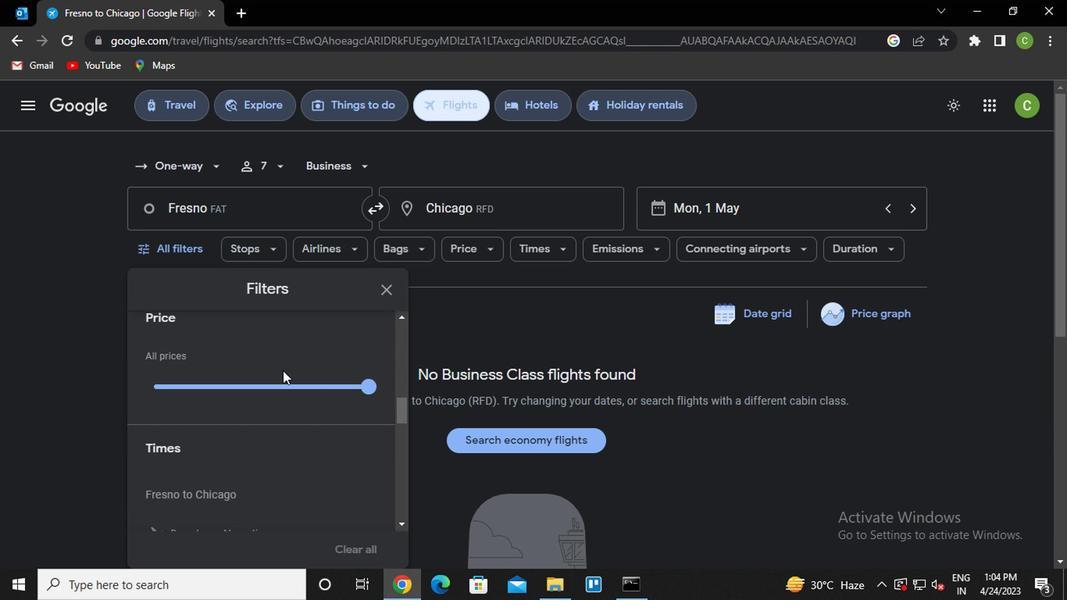 
Action: Mouse scrolled (281, 372) with delta (0, 0)
Screenshot: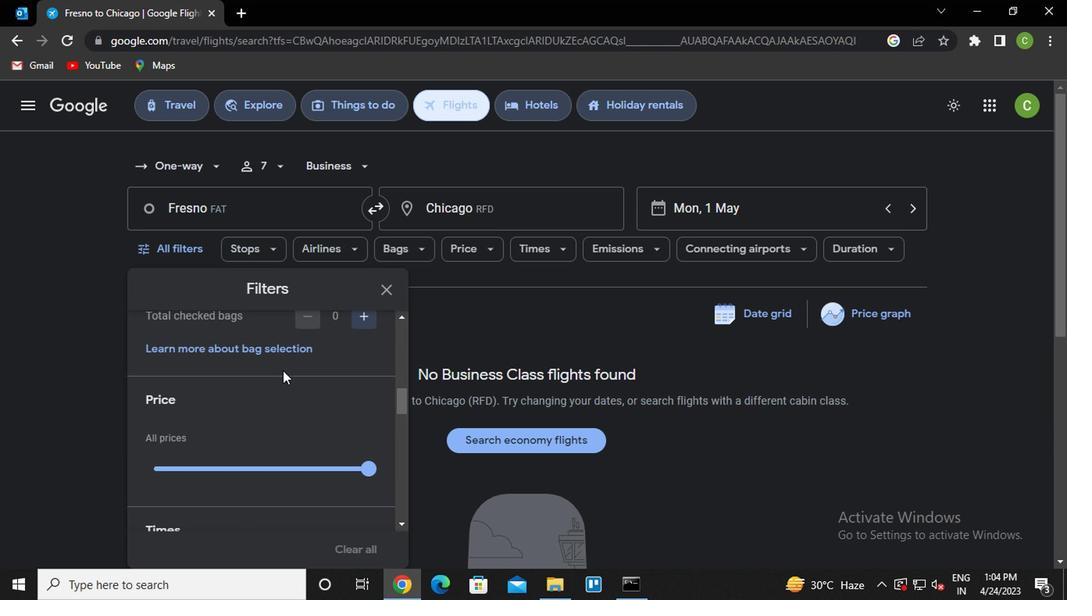 
Action: Mouse moved to (363, 358)
Screenshot: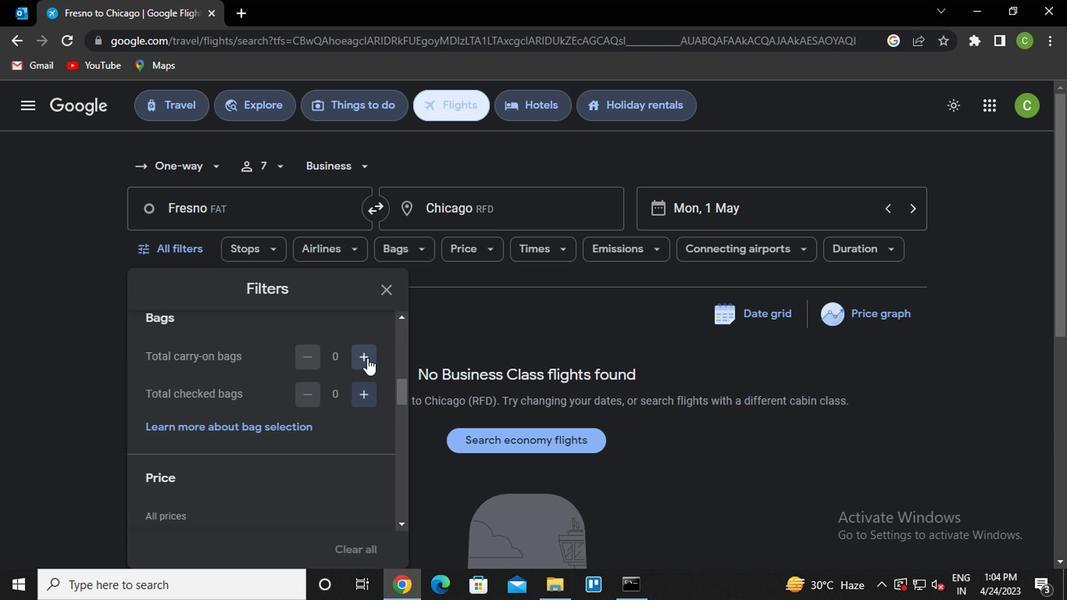 
Action: Mouse pressed left at (363, 358)
Screenshot: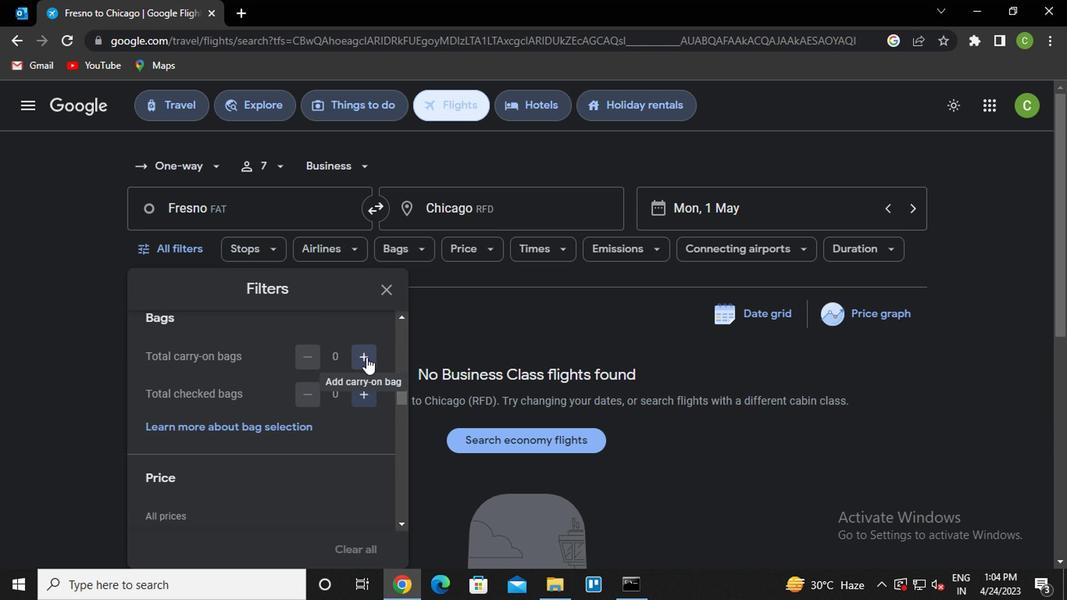 
Action: Mouse pressed left at (363, 358)
Screenshot: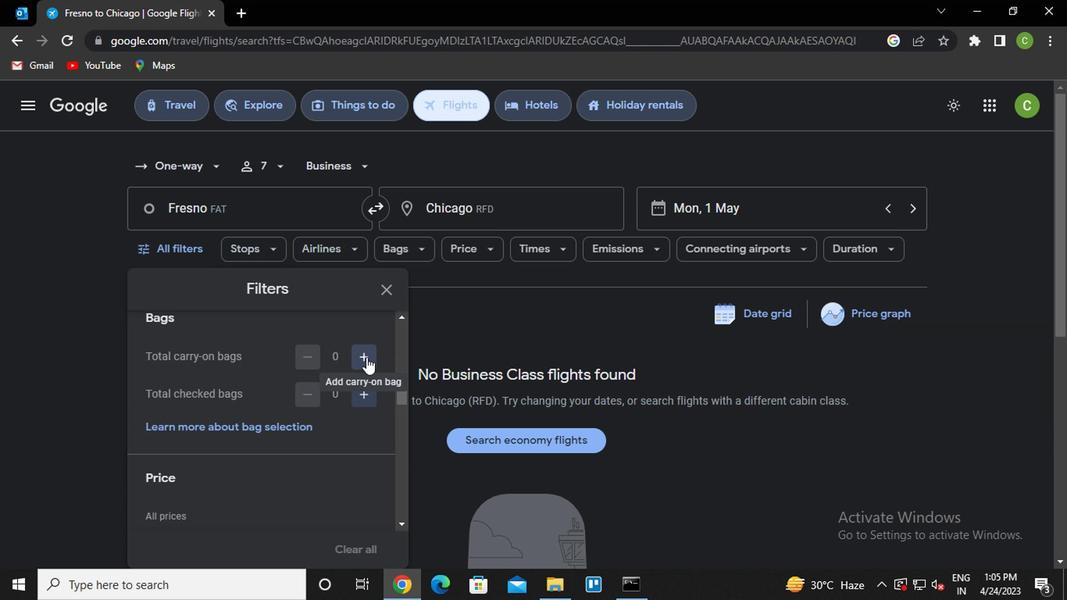 
Action: Mouse moved to (358, 389)
Screenshot: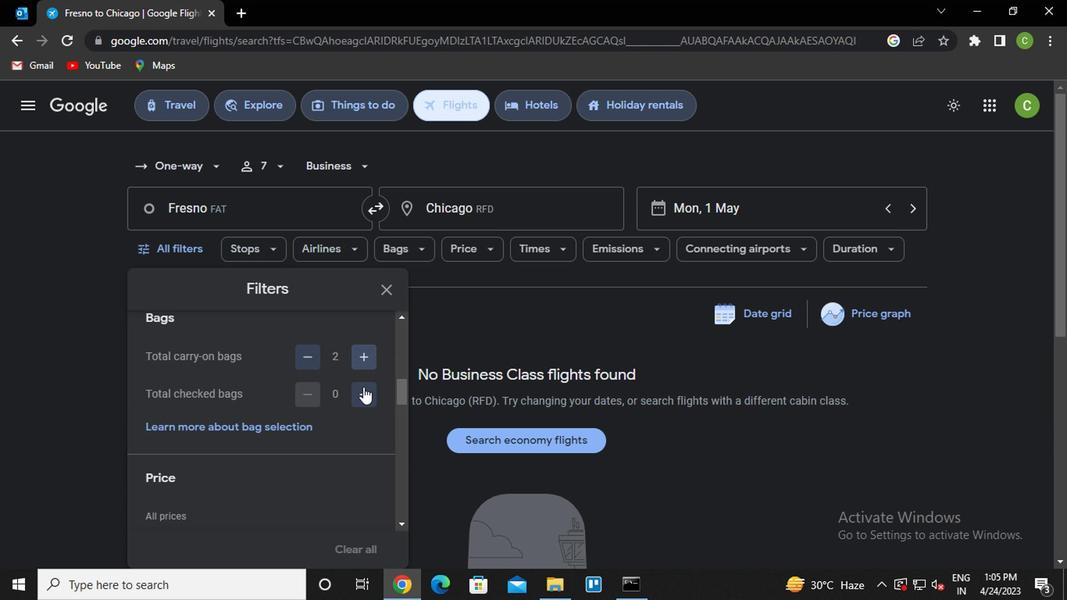 
Action: Mouse pressed left at (358, 389)
Screenshot: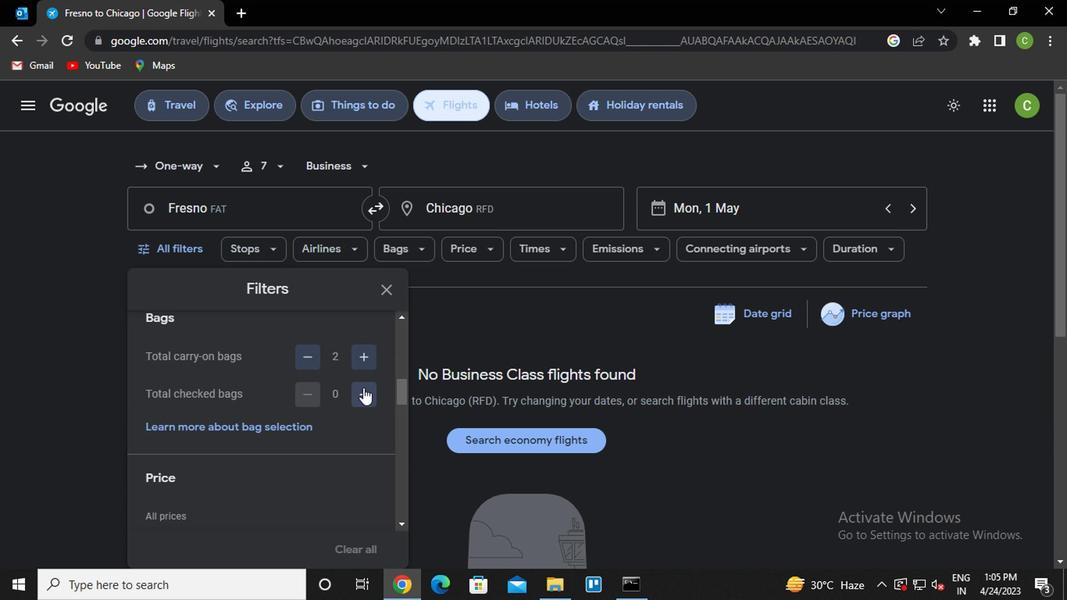 
Action: Mouse pressed left at (358, 389)
Screenshot: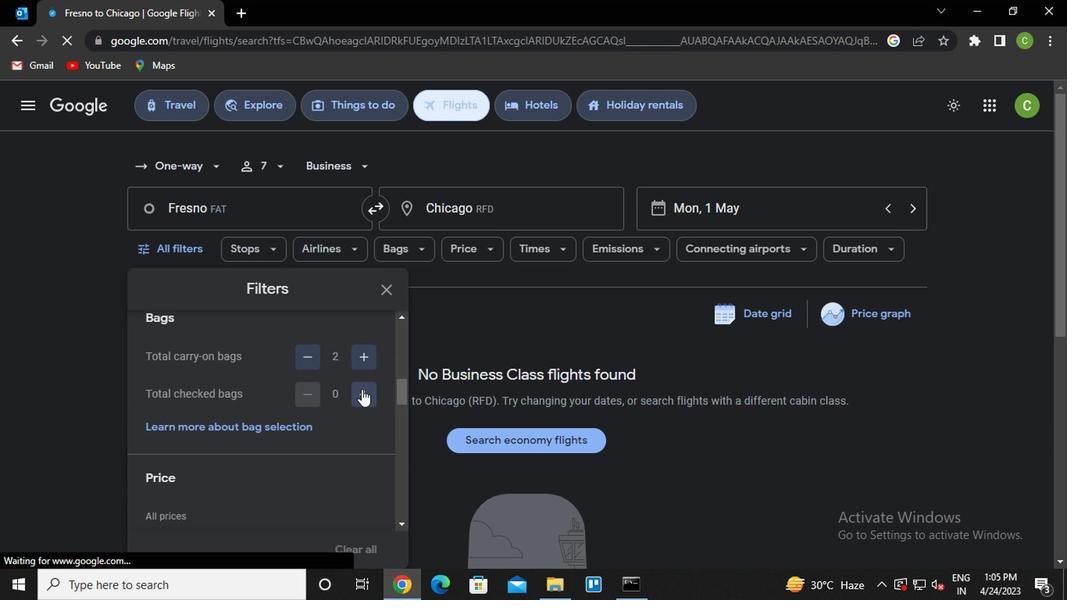
Action: Mouse pressed left at (358, 389)
Screenshot: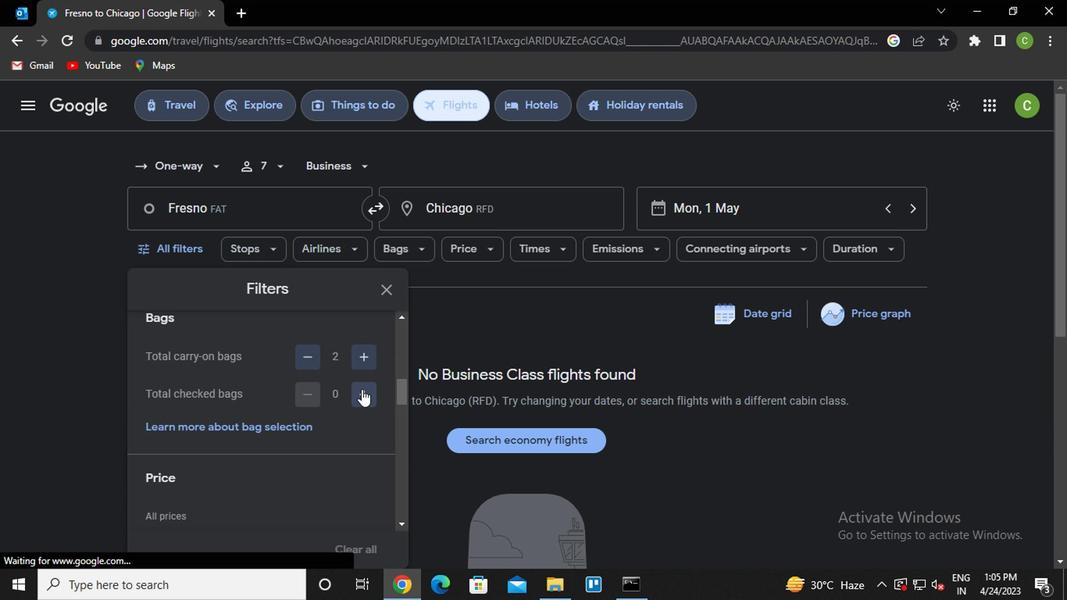 
Action: Mouse pressed left at (358, 389)
Screenshot: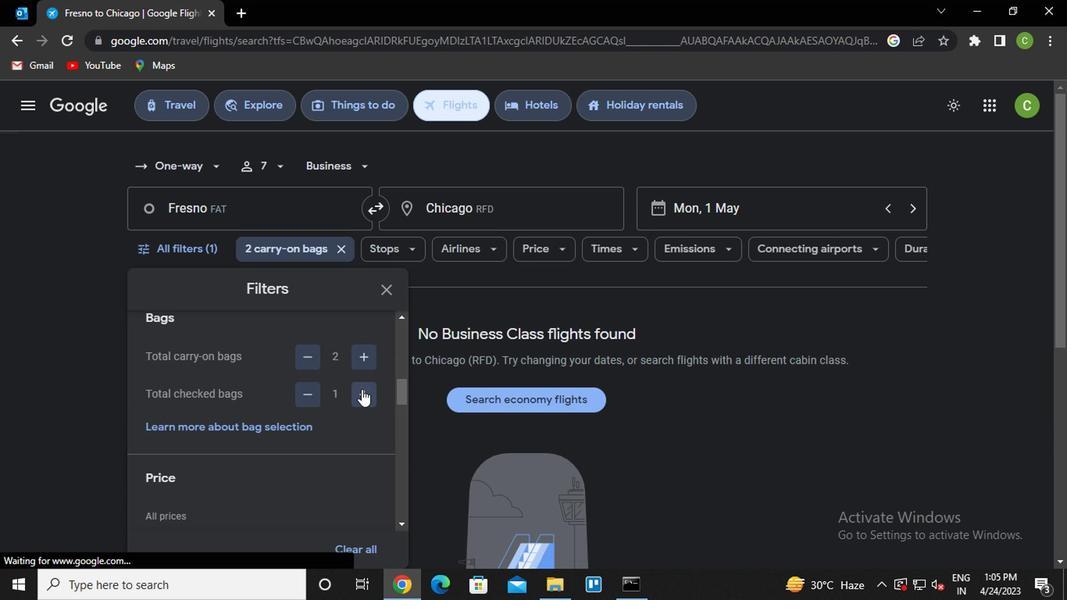 
Action: Mouse pressed left at (358, 389)
Screenshot: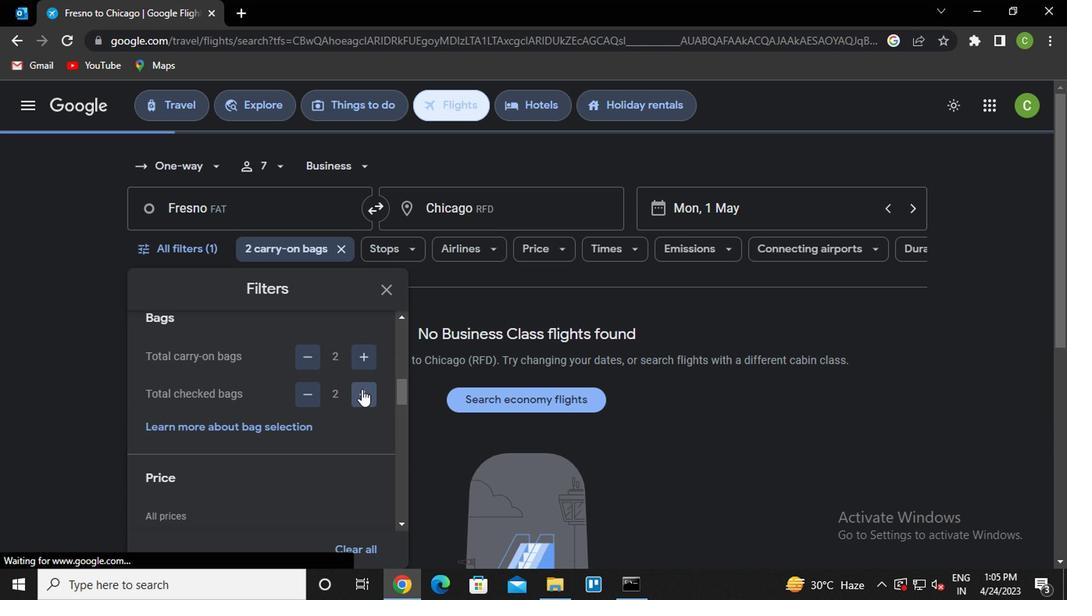 
Action: Mouse moved to (358, 389)
Screenshot: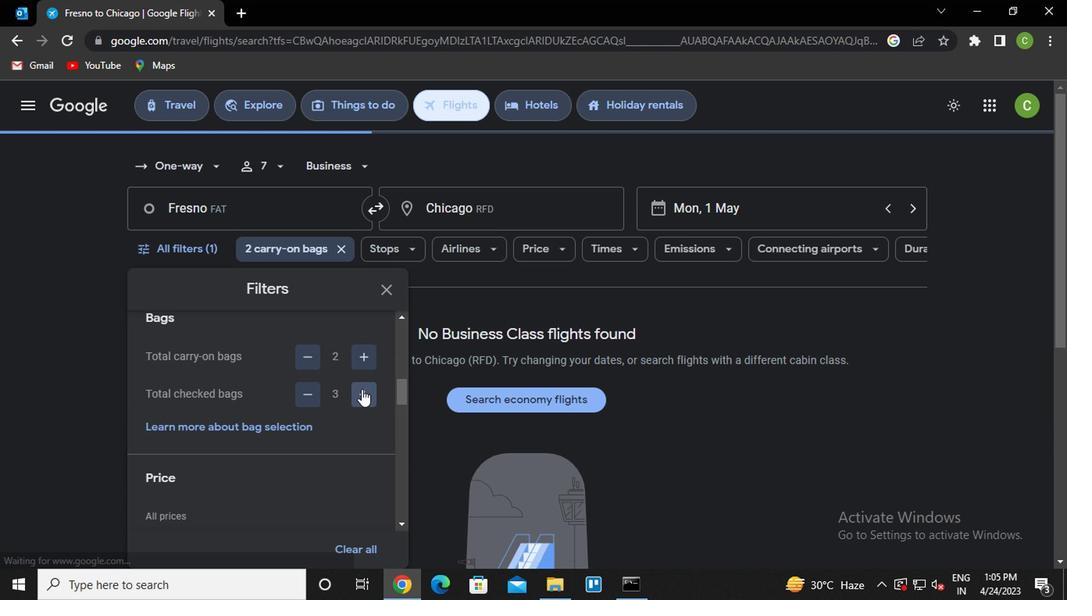 
Action: Mouse pressed left at (358, 389)
Screenshot: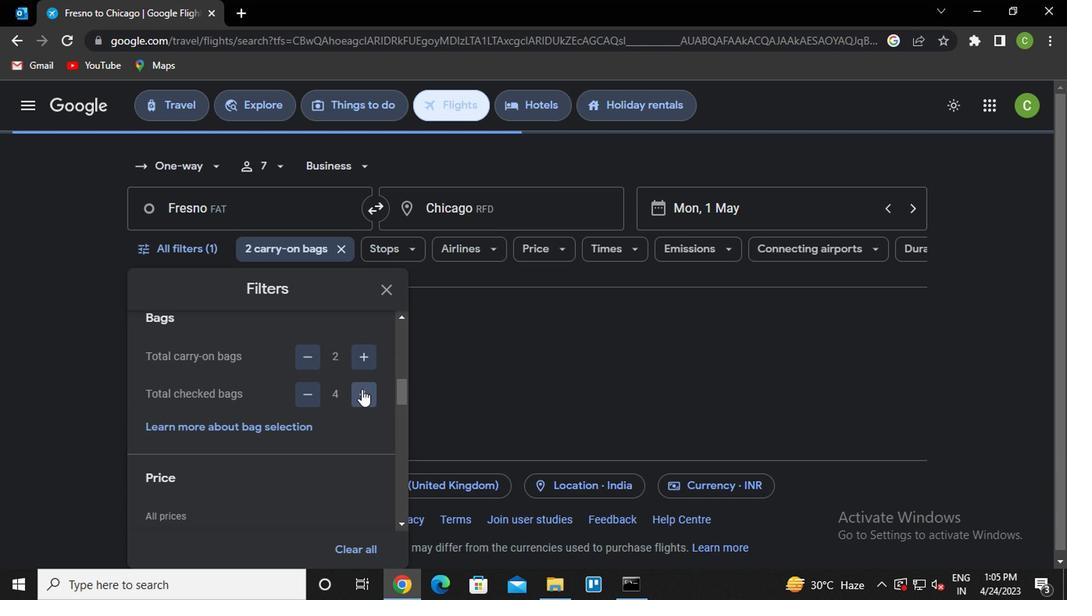 
Action: Mouse moved to (357, 389)
Screenshot: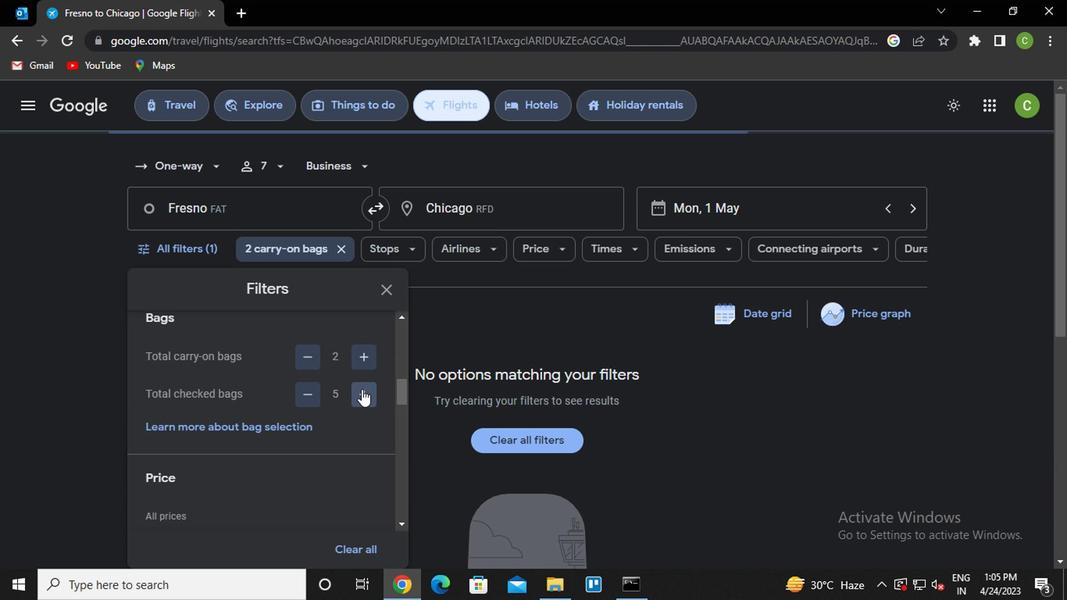 
Action: Mouse pressed left at (357, 389)
Screenshot: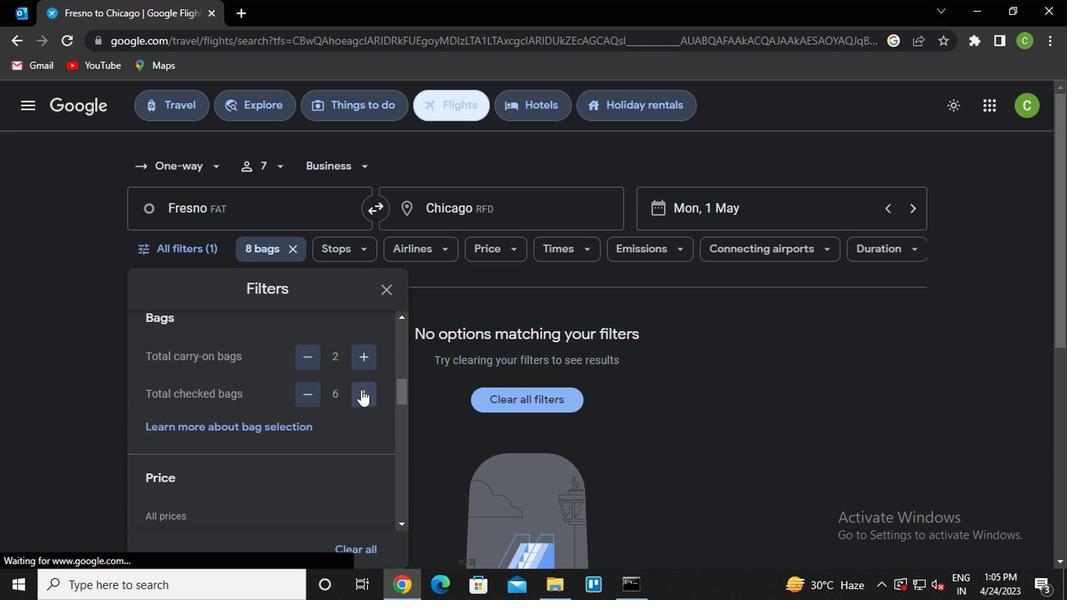 
Action: Mouse moved to (329, 408)
Screenshot: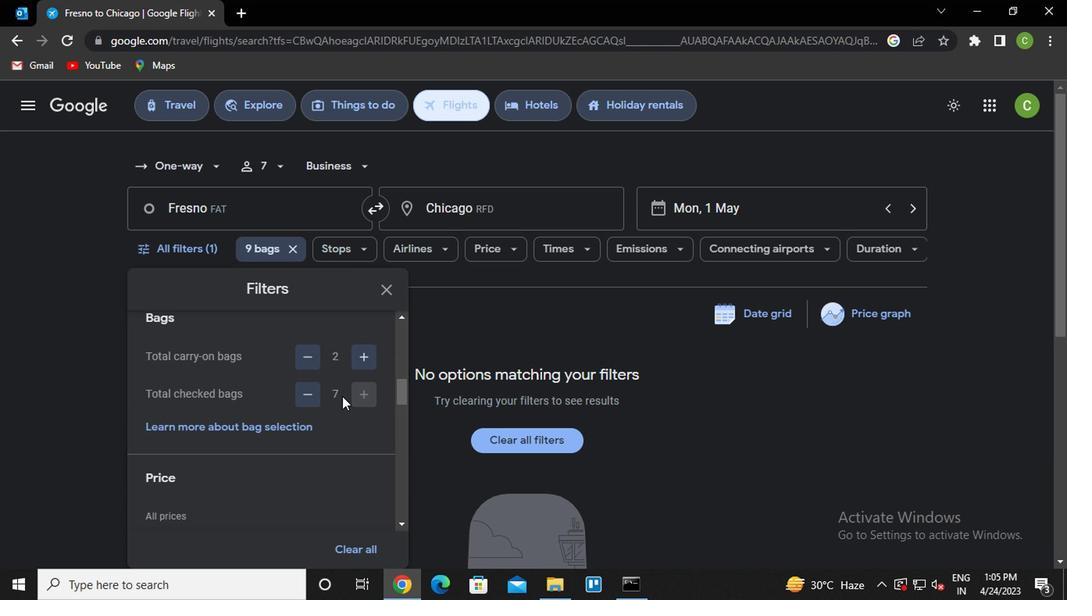 
Action: Mouse scrolled (329, 407) with delta (0, -1)
Screenshot: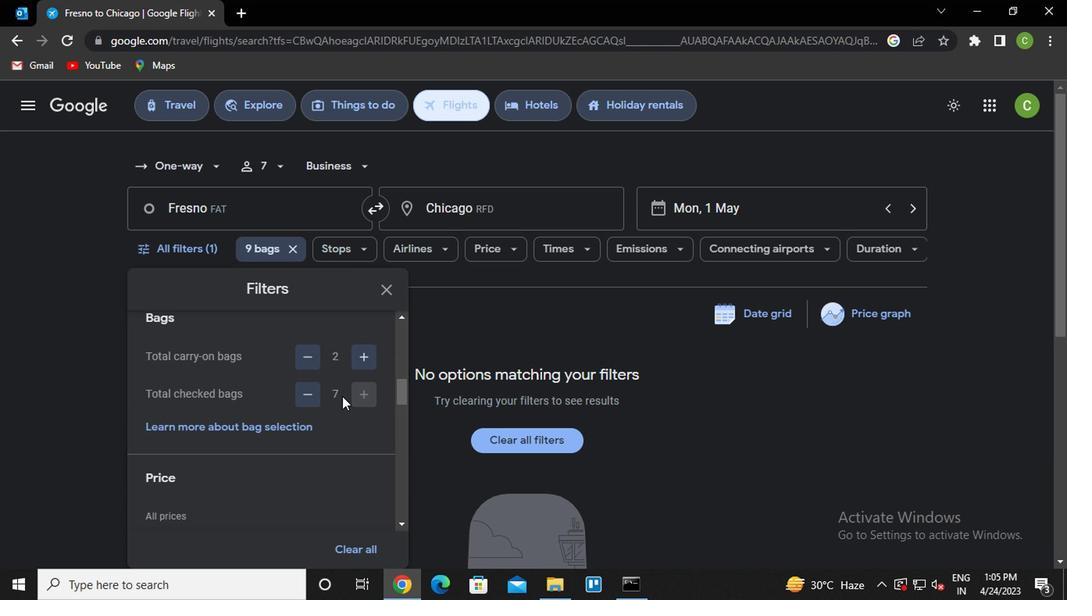 
Action: Mouse moved to (328, 409)
Screenshot: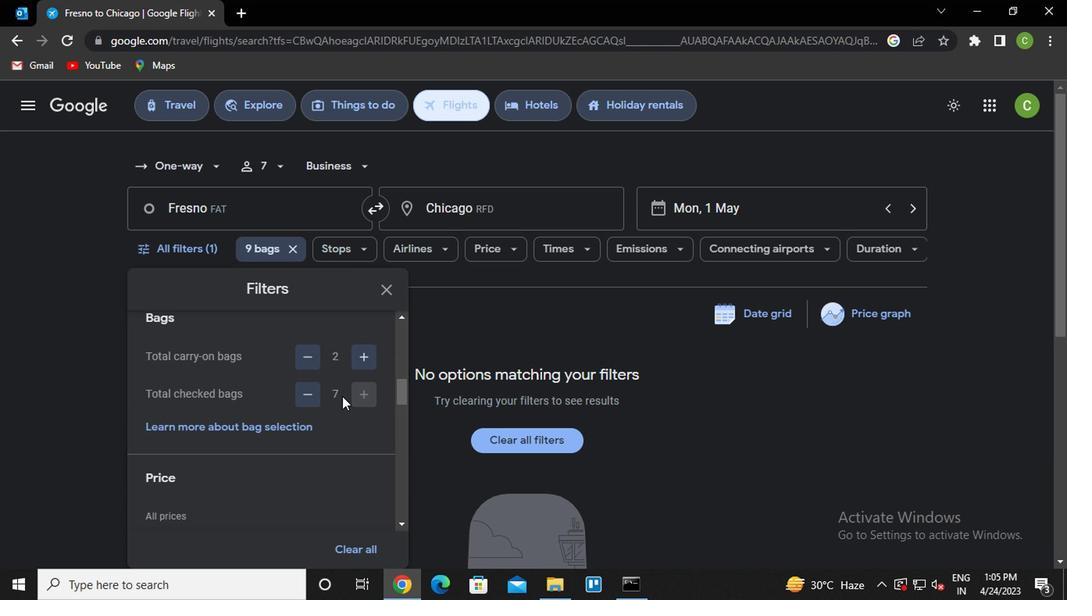 
Action: Mouse scrolled (328, 408) with delta (0, 0)
Screenshot: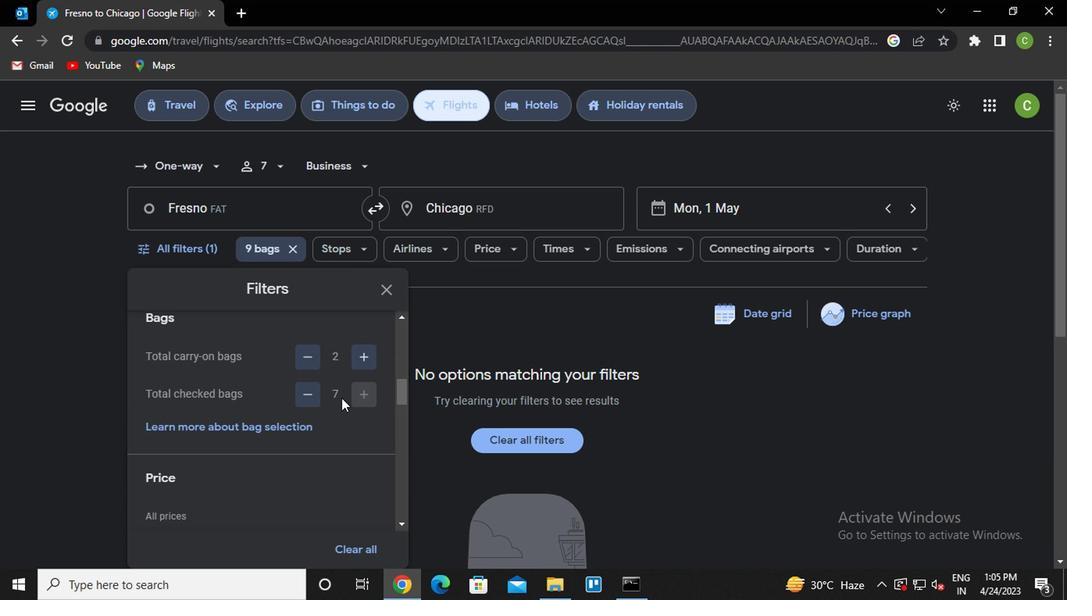 
Action: Mouse moved to (357, 387)
Screenshot: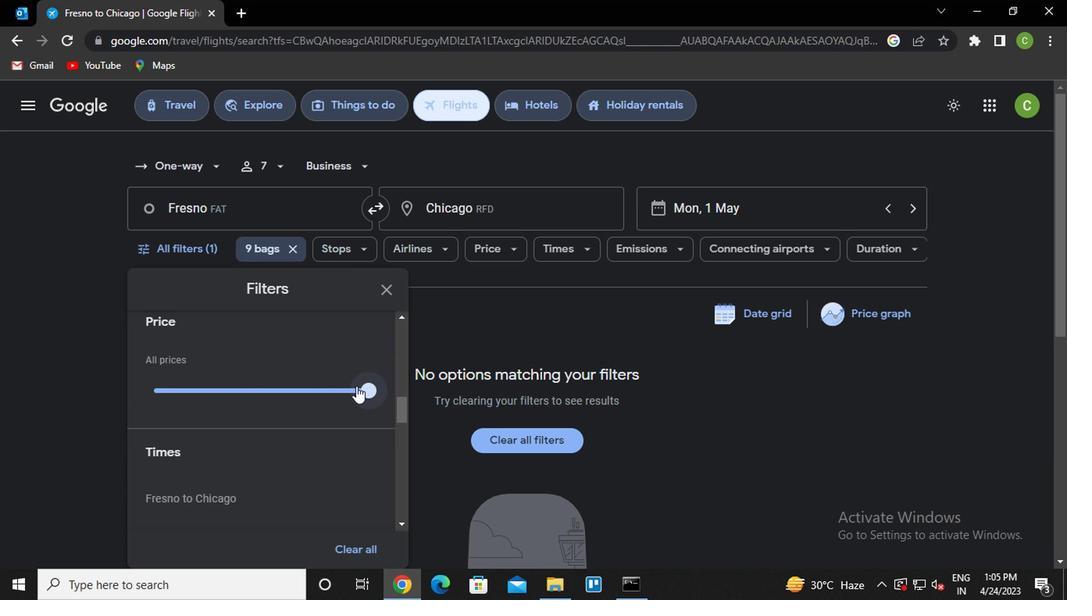 
Action: Mouse pressed left at (357, 387)
Screenshot: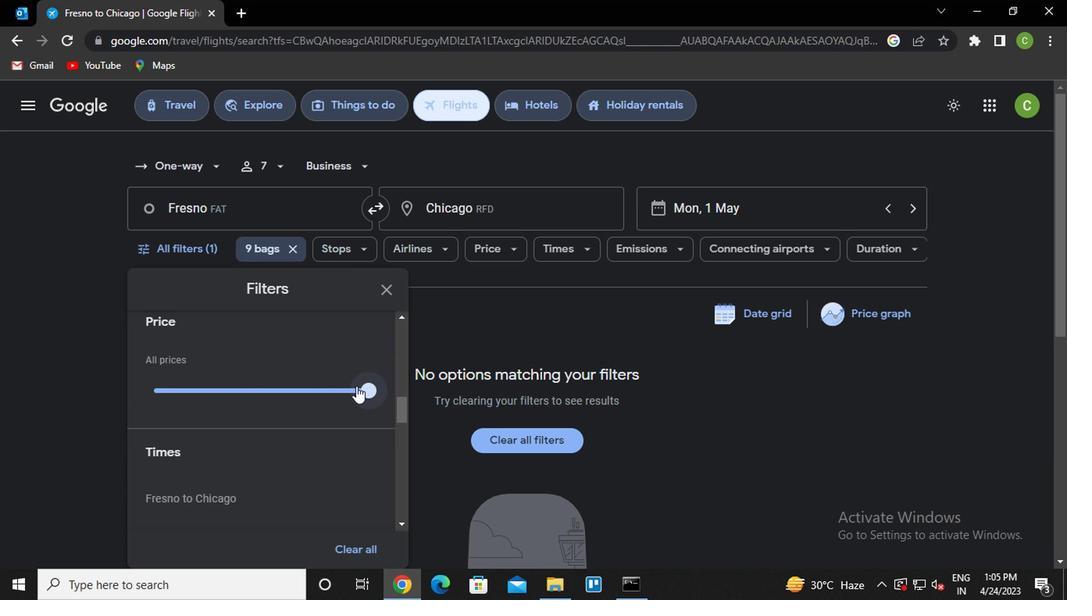 
Action: Mouse moved to (334, 426)
Screenshot: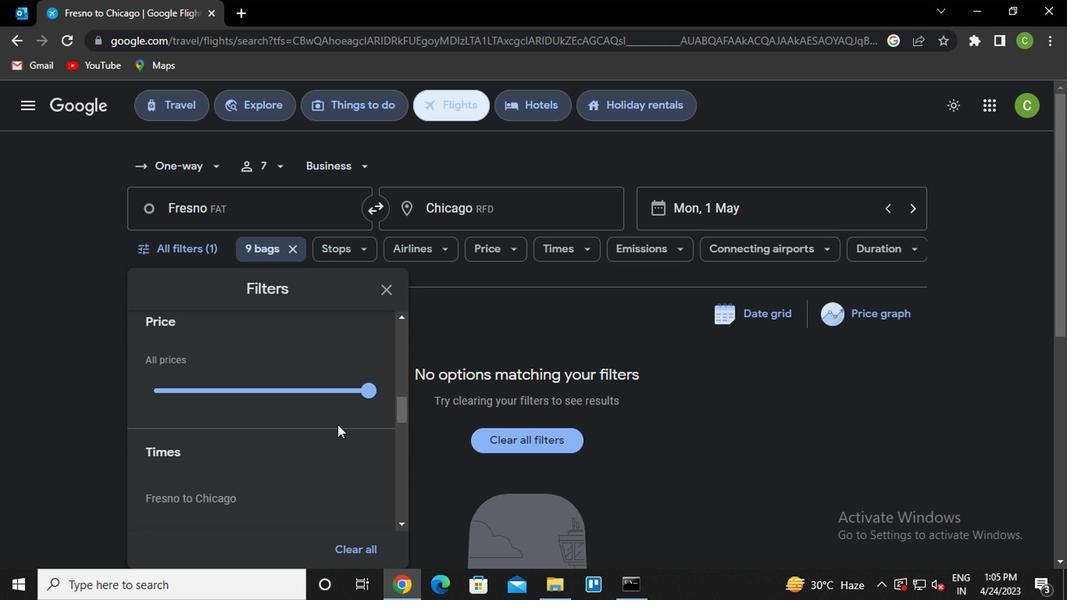 
Action: Mouse scrolled (334, 425) with delta (0, -1)
Screenshot: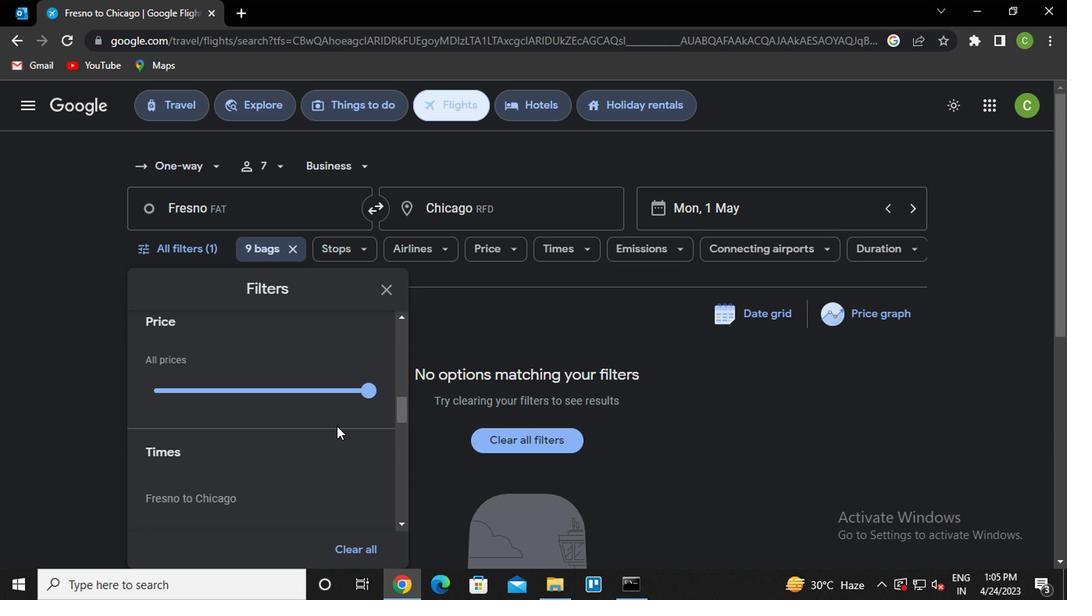 
Action: Mouse moved to (334, 431)
Screenshot: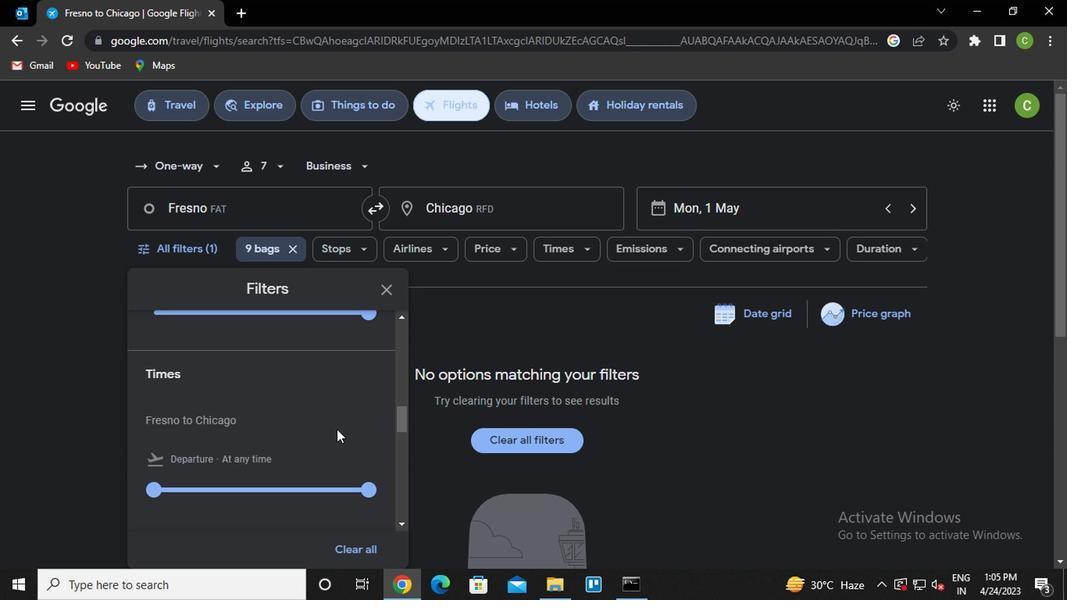 
Action: Mouse scrolled (334, 430) with delta (0, 0)
Screenshot: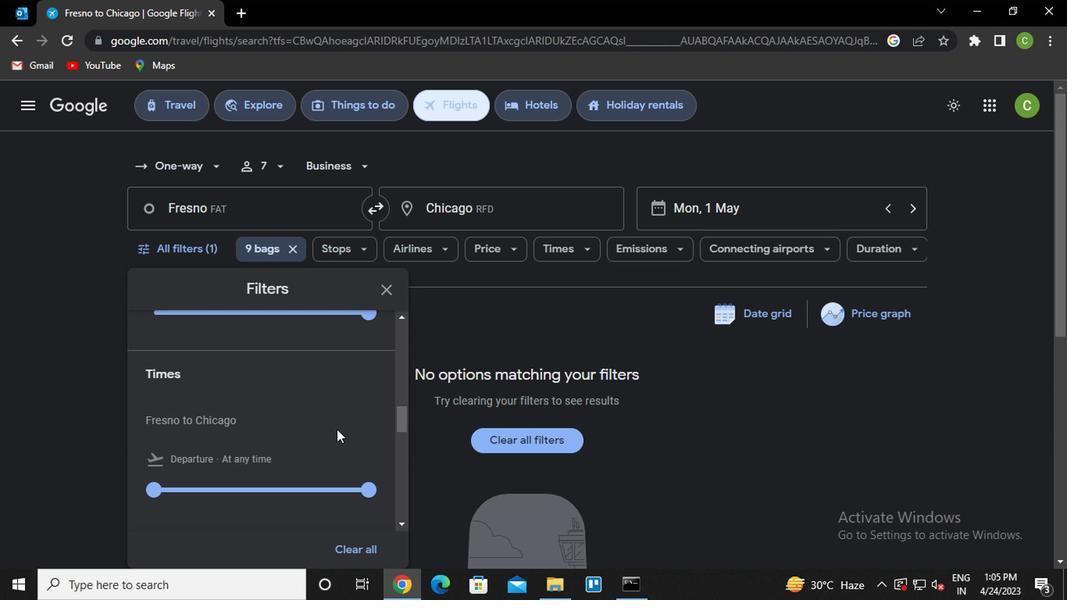 
Action: Mouse moved to (154, 411)
Screenshot: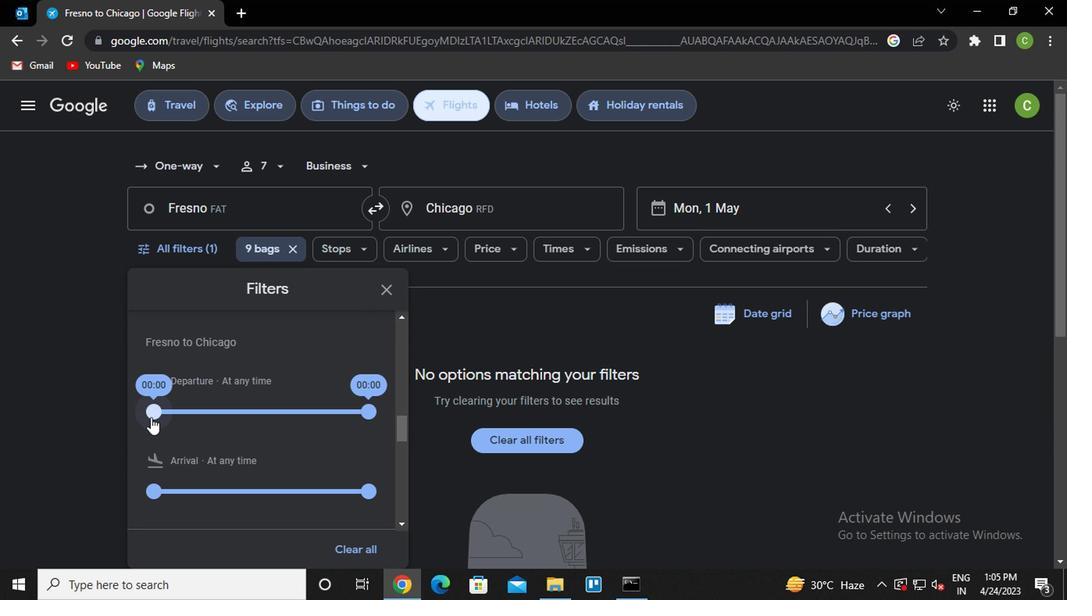 
Action: Mouse pressed left at (154, 411)
Screenshot: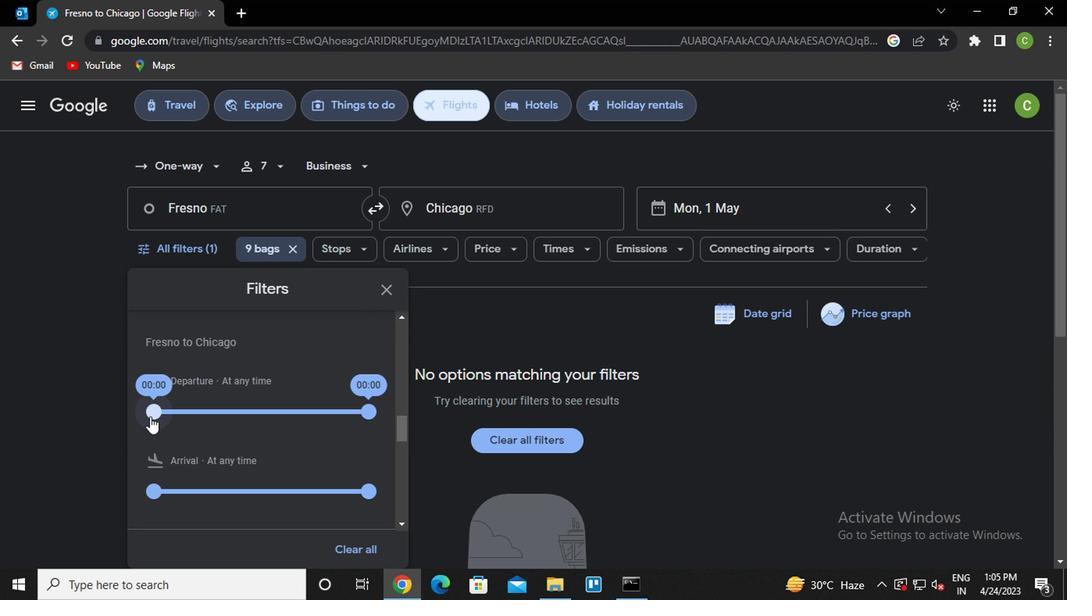 
Action: Mouse moved to (379, 297)
Screenshot: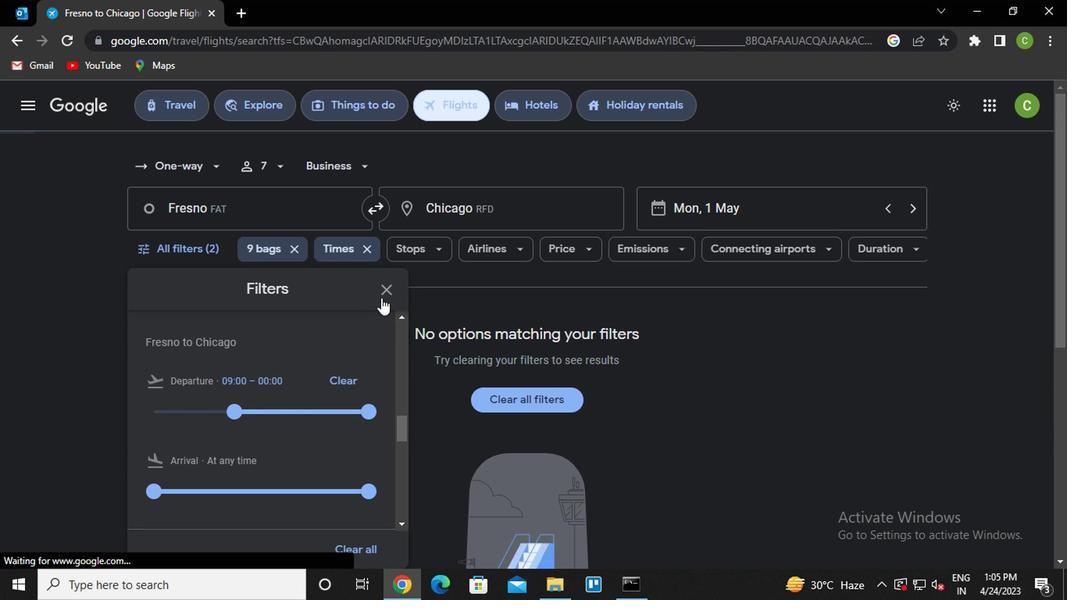 
Action: Mouse pressed left at (379, 297)
Screenshot: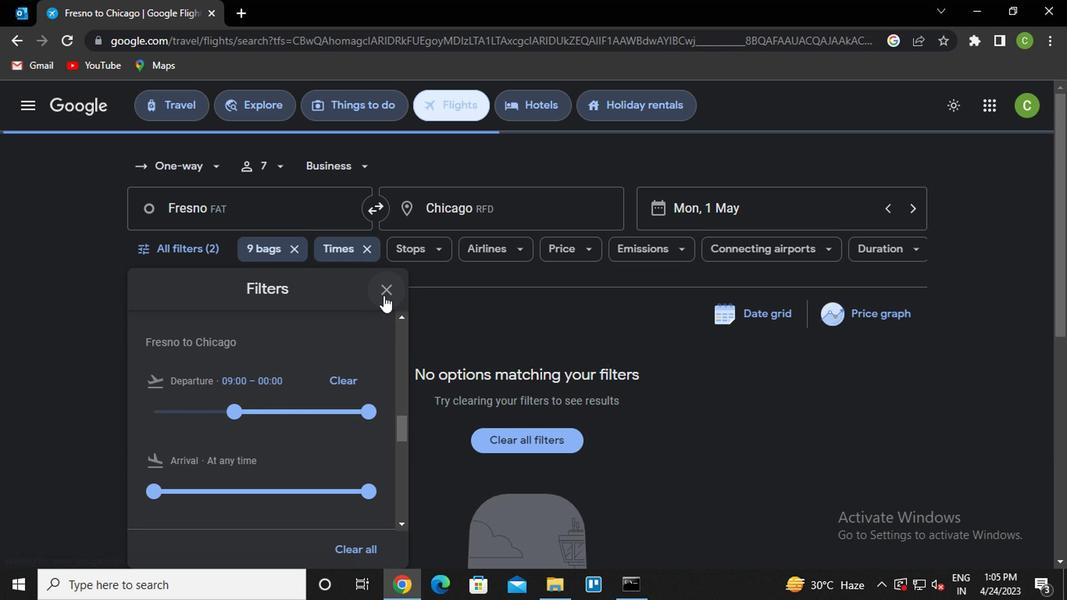 
Action: Mouse moved to (572, 431)
Screenshot: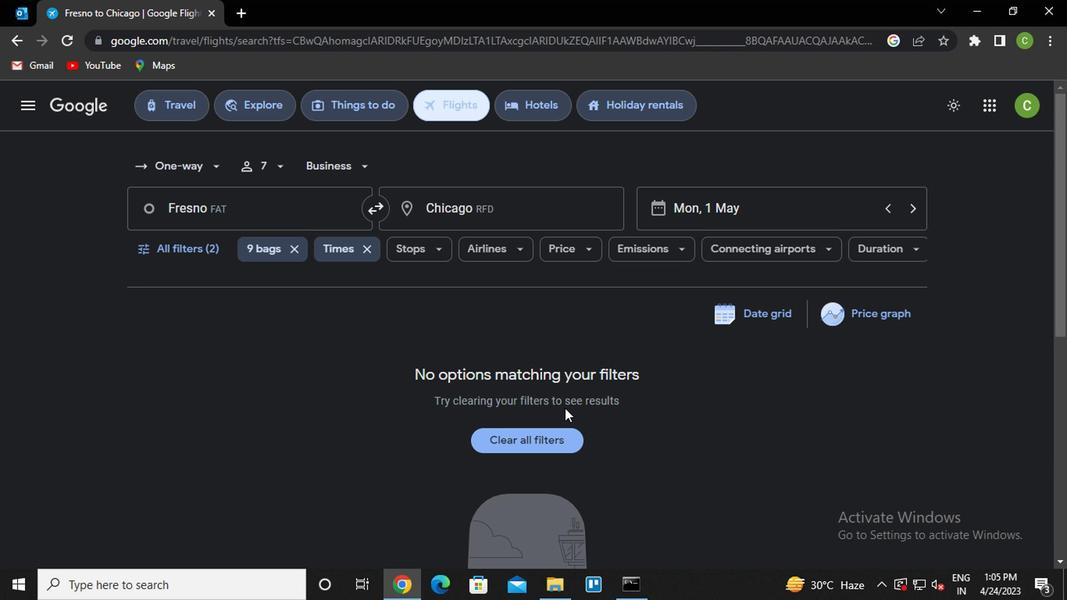 
